Task: Look for space in Shumen, Bulgaria from 2nd September, 2023 to 6th September, 2023 for 2 adults in price range Rs.15000 to Rs.20000. Place can be entire place with 1  bedroom having 1 bed and 1 bathroom. Property type can be house, flat, guest house, hotel. Booking option can be shelf check-in. Required host language is English.
Action: Mouse moved to (473, 90)
Screenshot: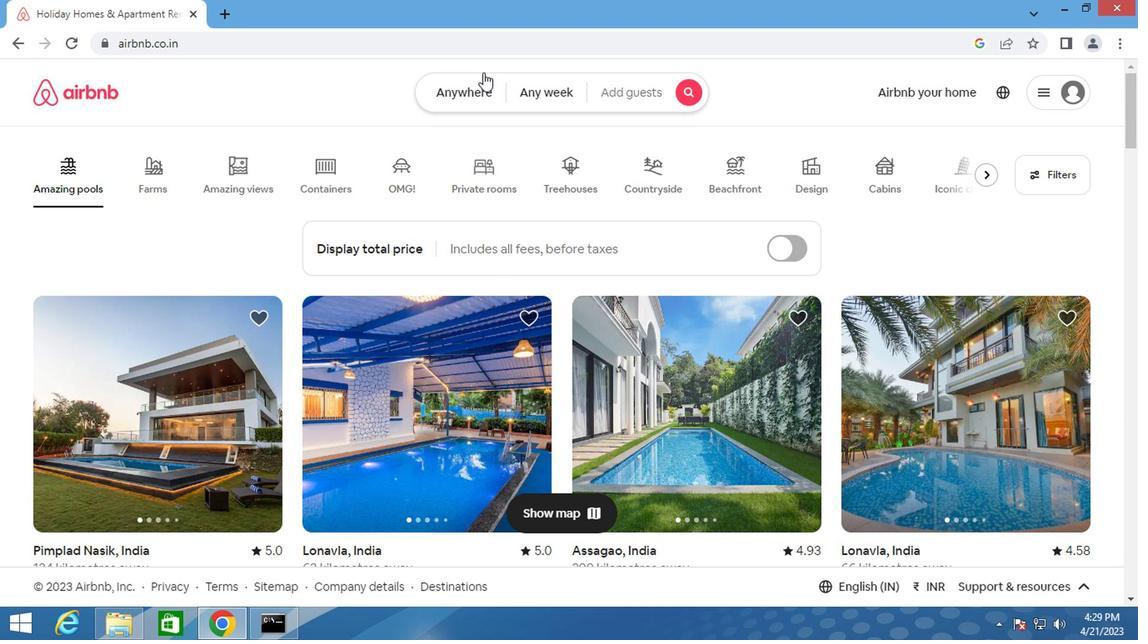 
Action: Mouse pressed left at (473, 90)
Screenshot: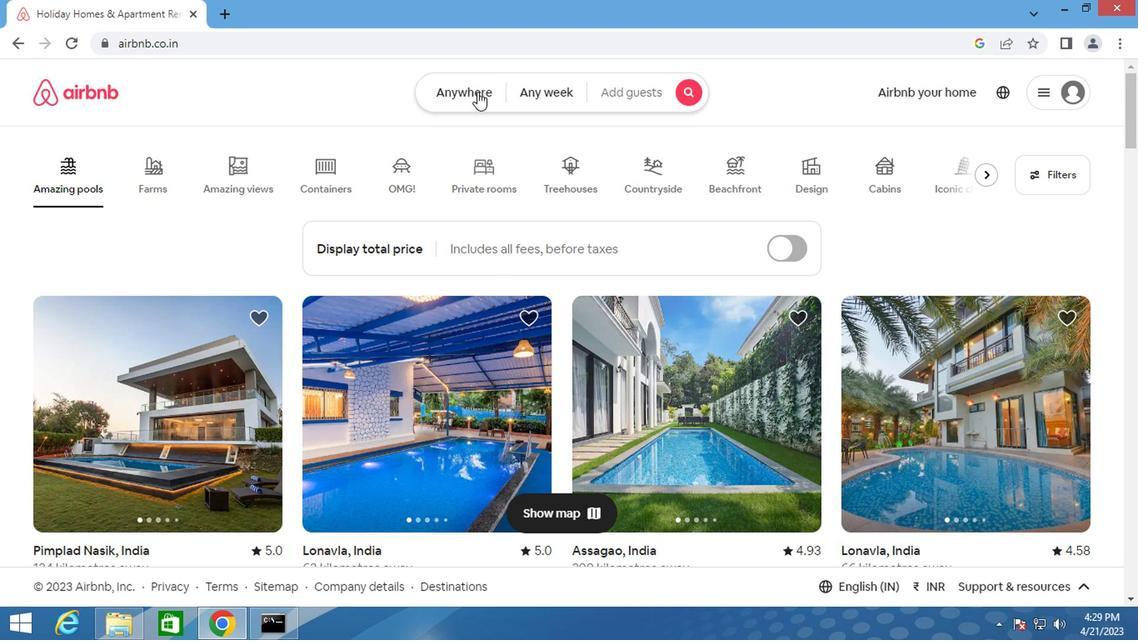
Action: Mouse moved to (408, 160)
Screenshot: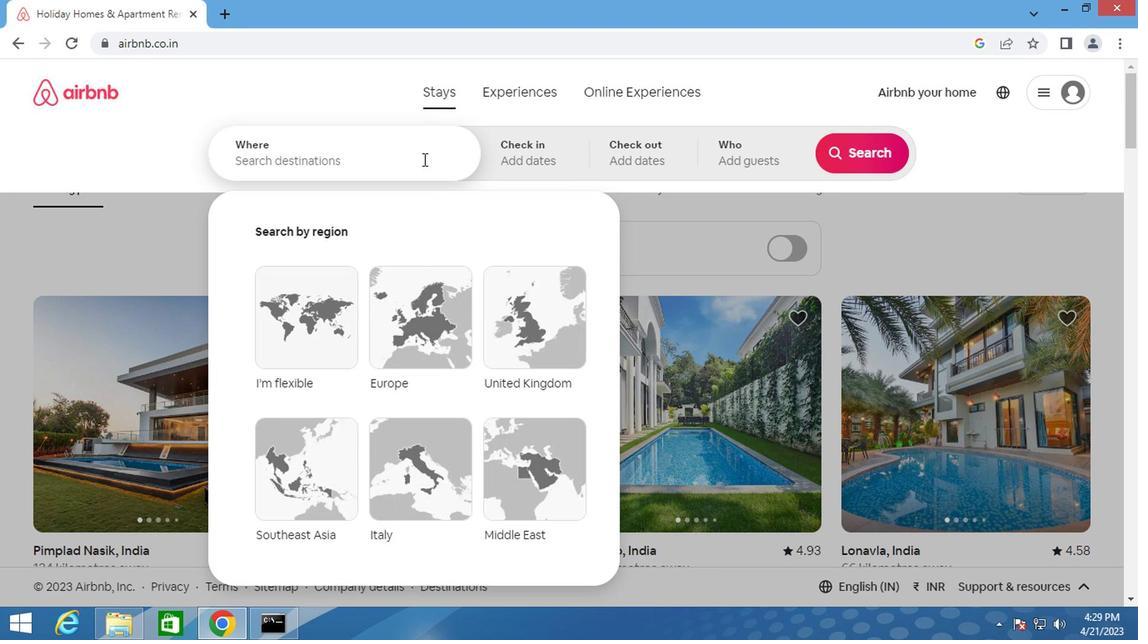 
Action: Mouse pressed left at (408, 160)
Screenshot: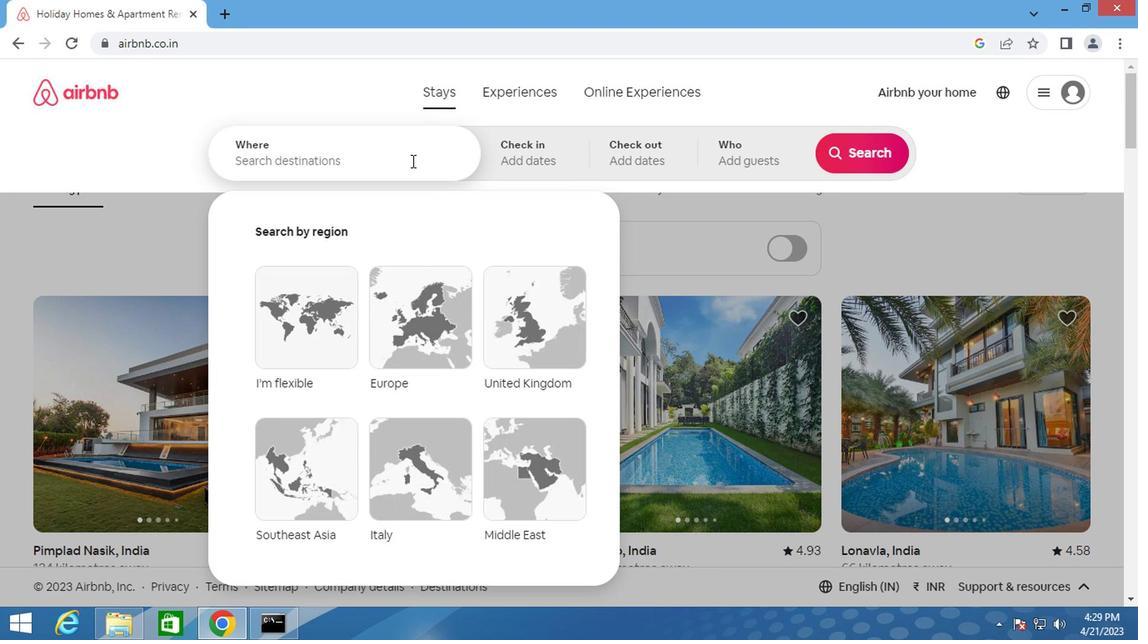 
Action: Key pressed <Key.shift>SHUMEN
Screenshot: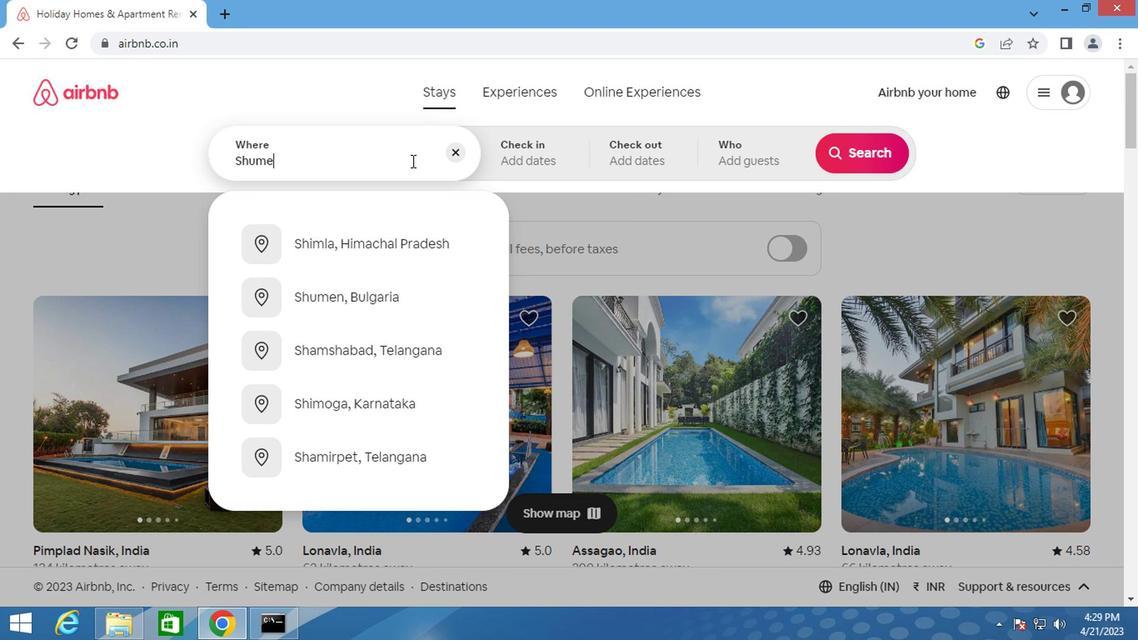 
Action: Mouse moved to (314, 231)
Screenshot: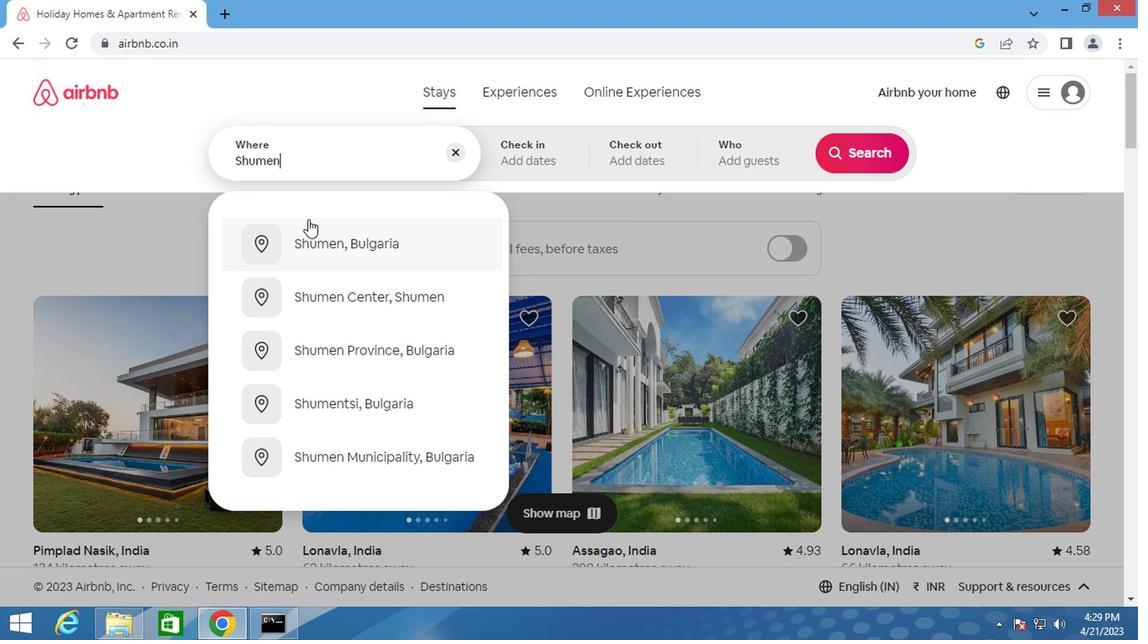 
Action: Mouse pressed left at (314, 231)
Screenshot: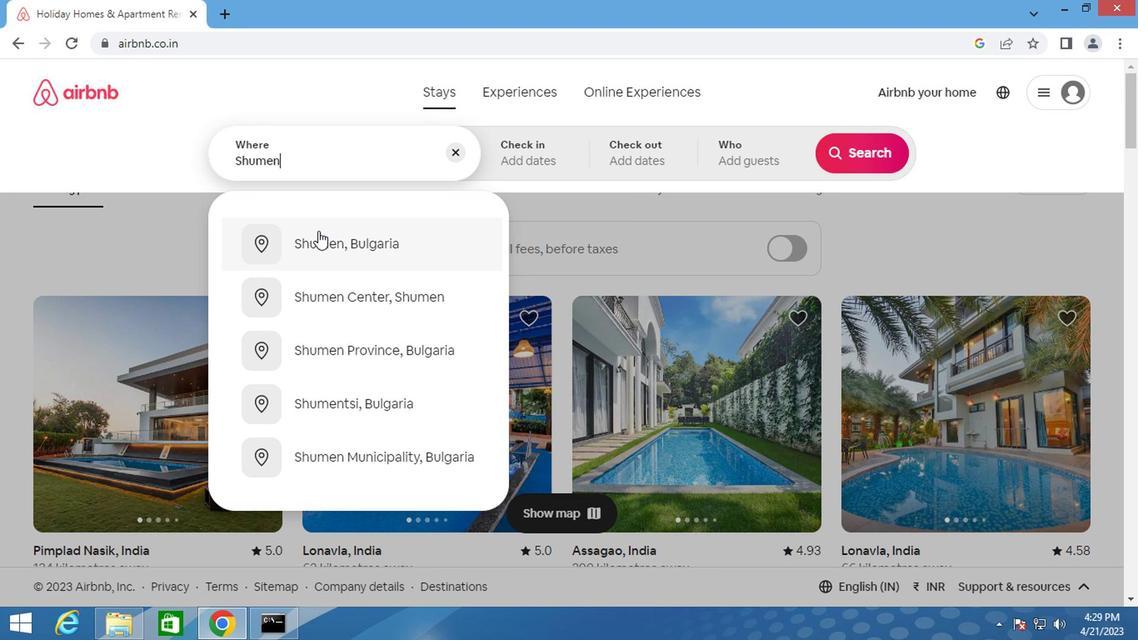 
Action: Mouse moved to (849, 285)
Screenshot: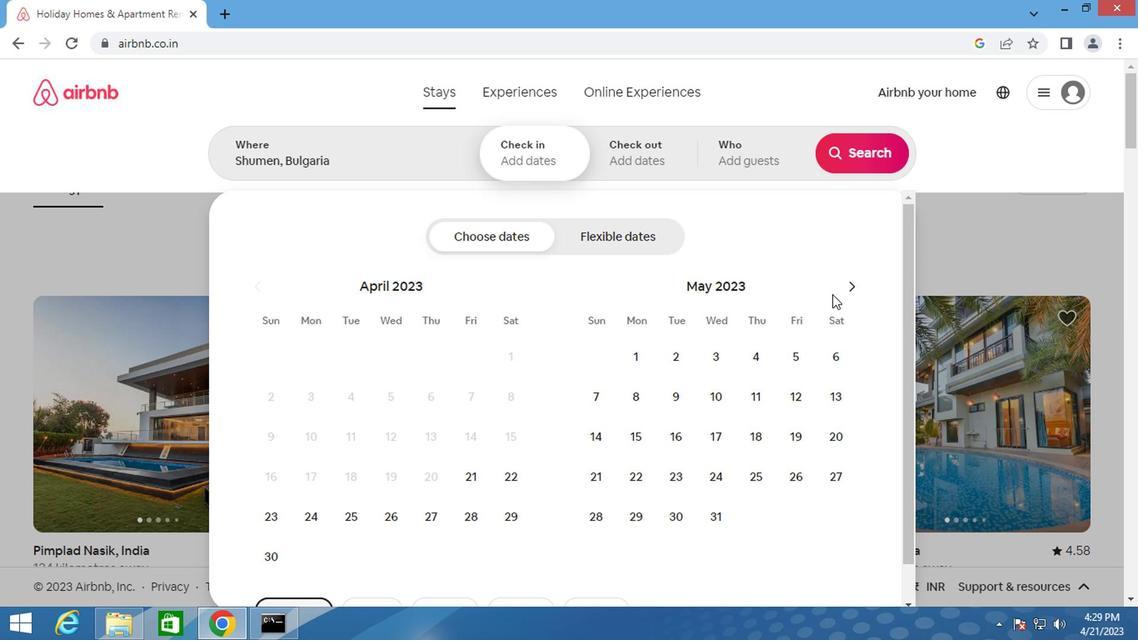
Action: Mouse pressed left at (849, 285)
Screenshot: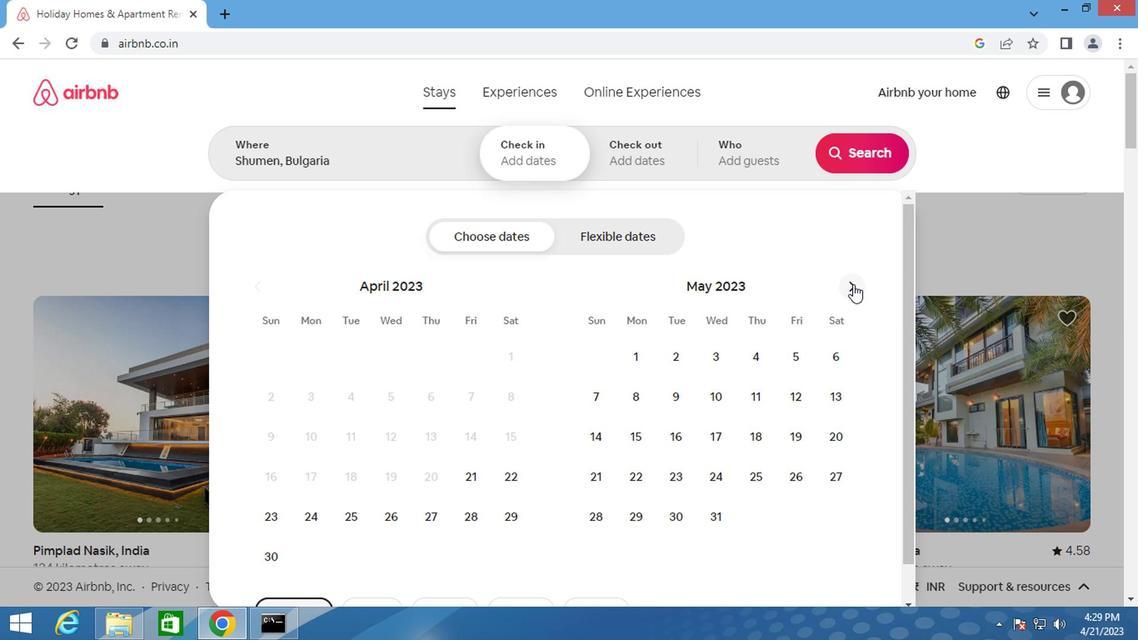 
Action: Mouse pressed left at (849, 285)
Screenshot: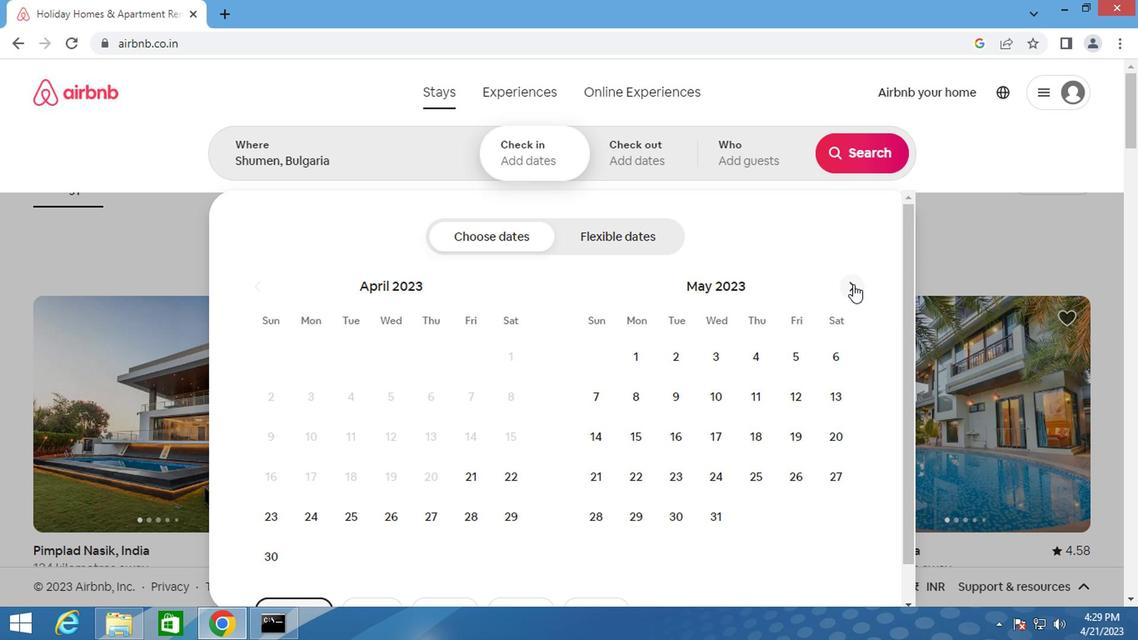 
Action: Mouse moved to (849, 283)
Screenshot: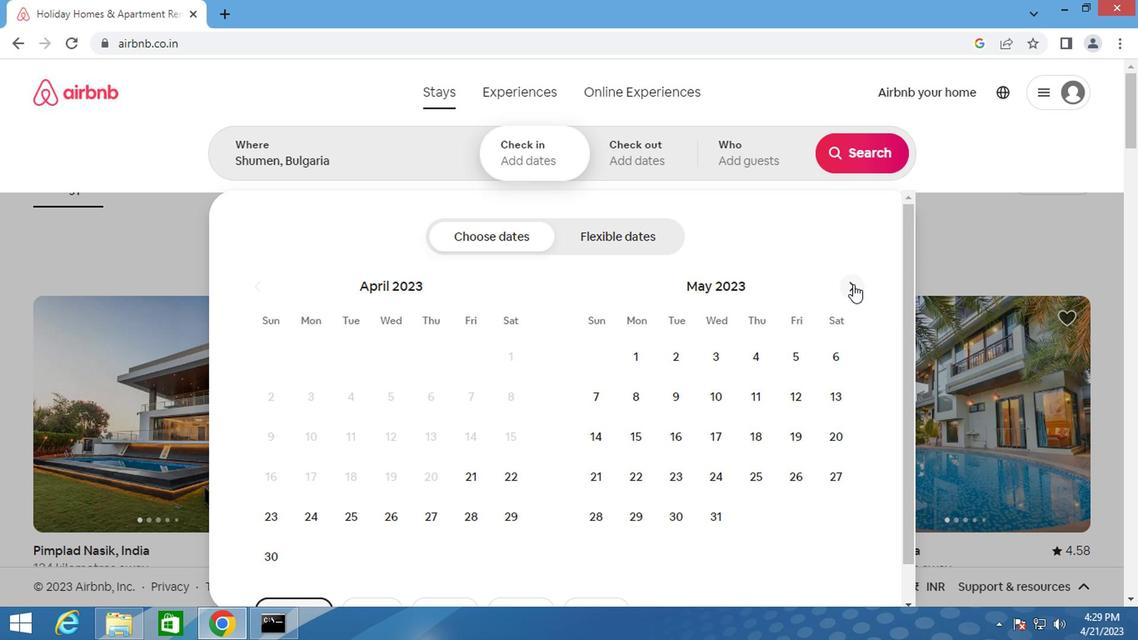 
Action: Mouse pressed left at (849, 283)
Screenshot: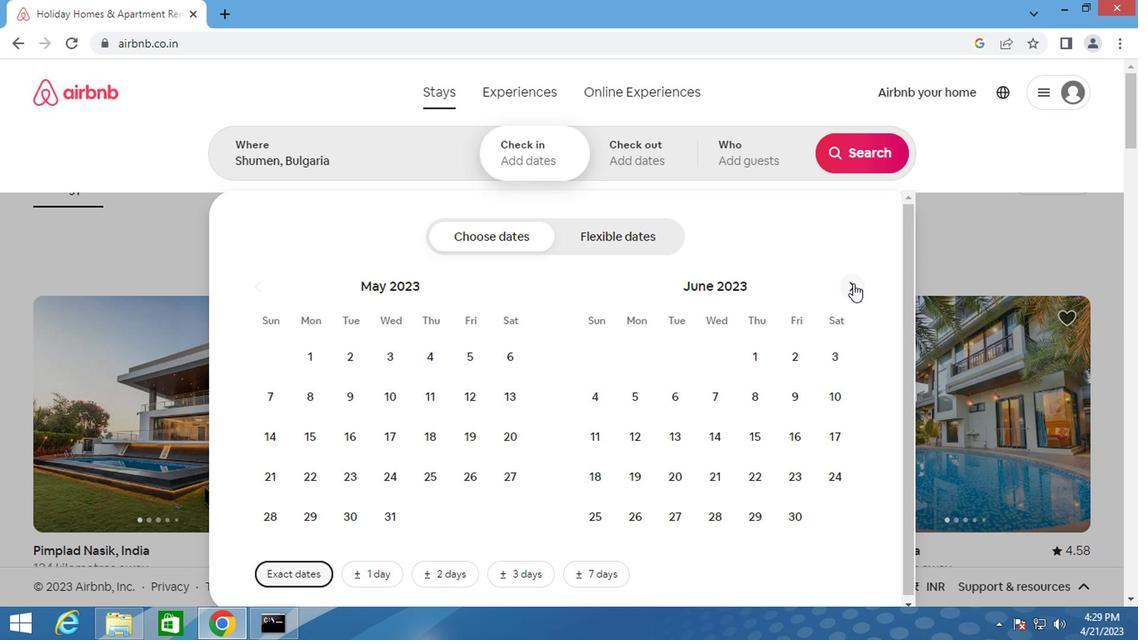 
Action: Mouse moved to (851, 283)
Screenshot: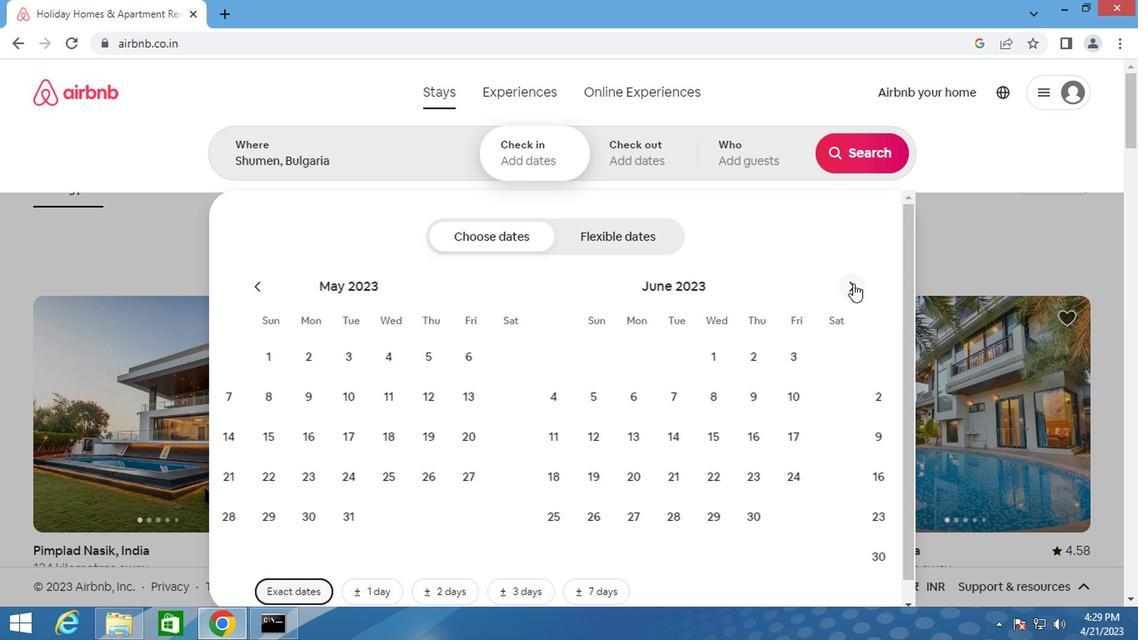 
Action: Mouse pressed left at (851, 283)
Screenshot: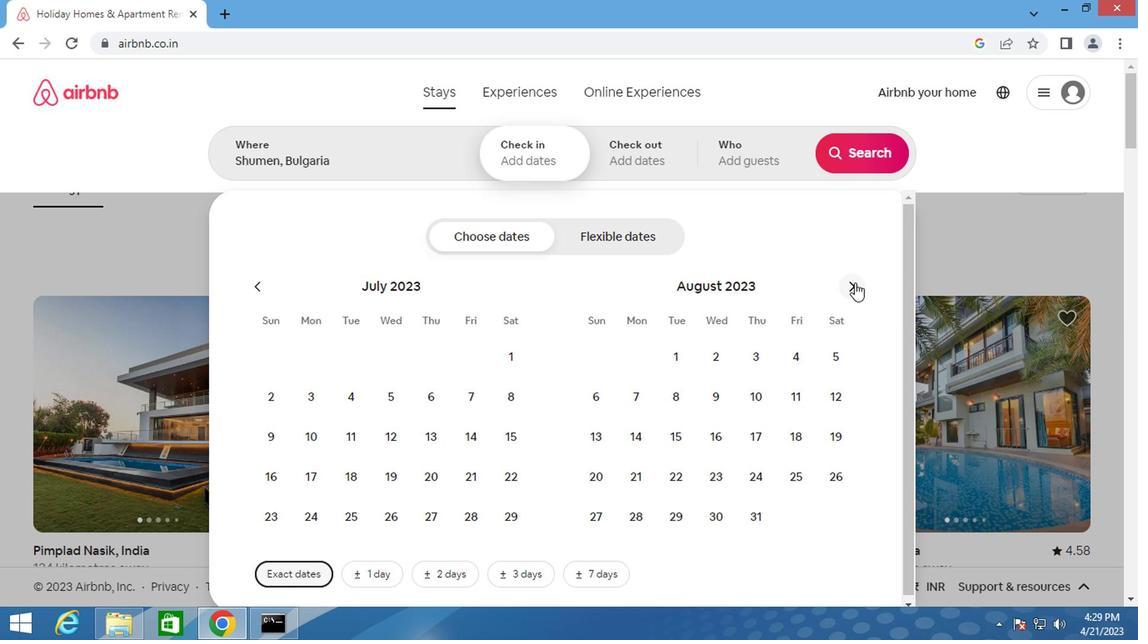 
Action: Mouse moved to (828, 360)
Screenshot: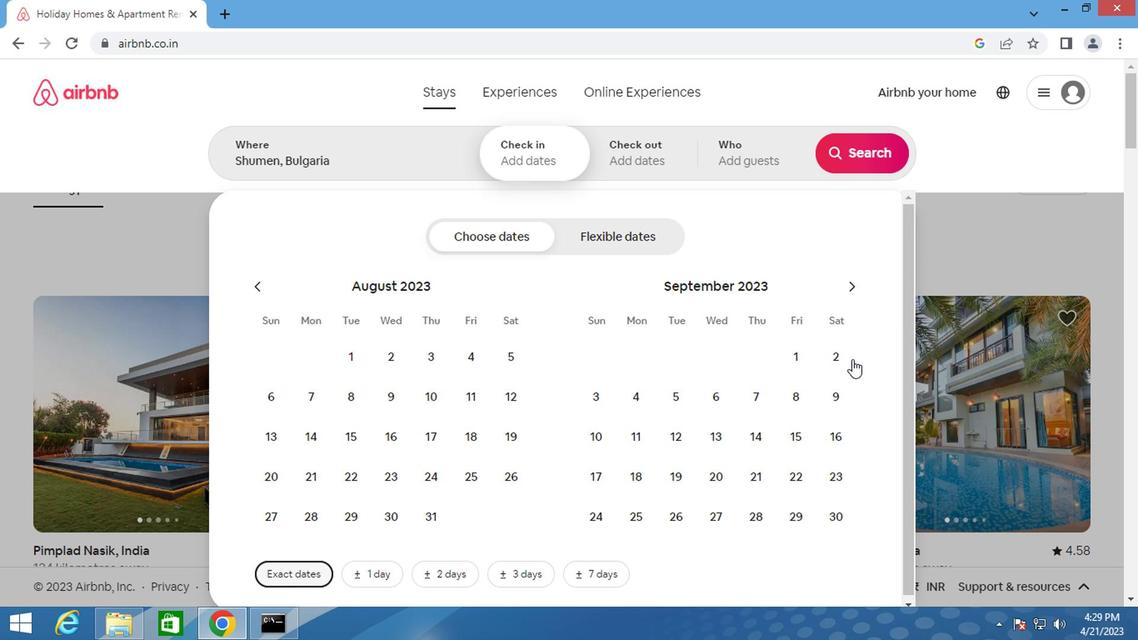 
Action: Mouse pressed left at (828, 360)
Screenshot: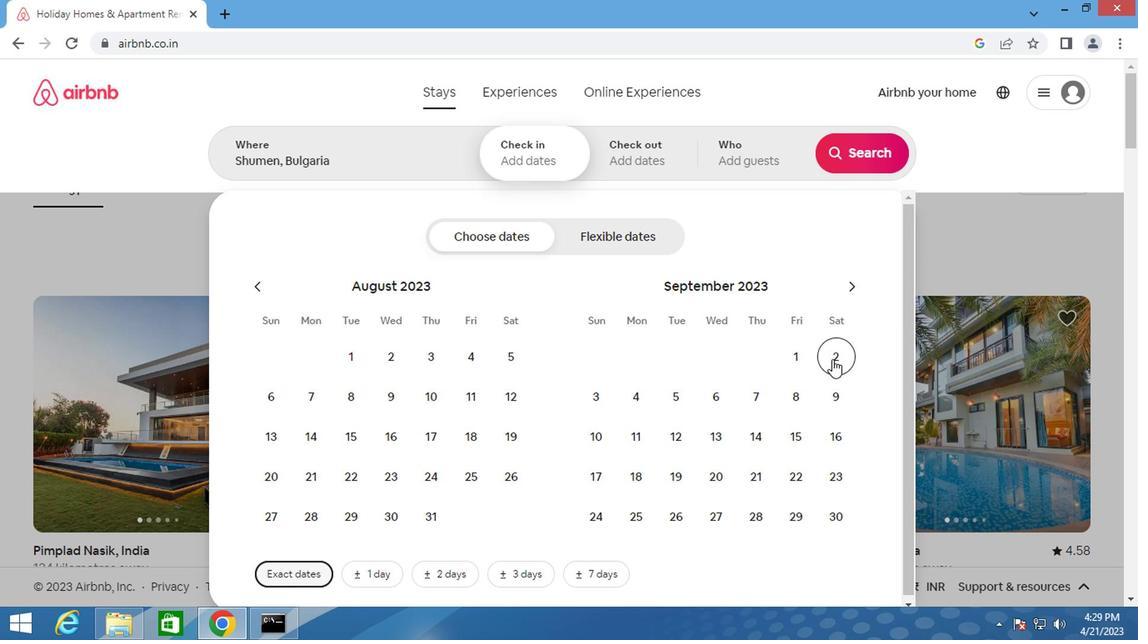 
Action: Mouse moved to (726, 399)
Screenshot: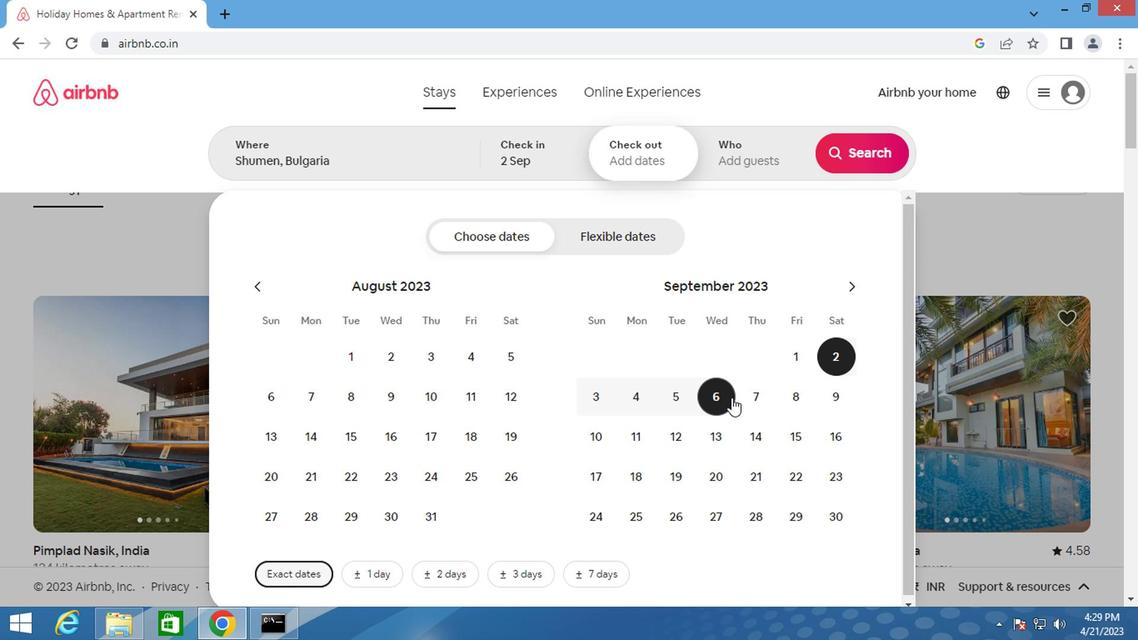 
Action: Mouse pressed left at (726, 399)
Screenshot: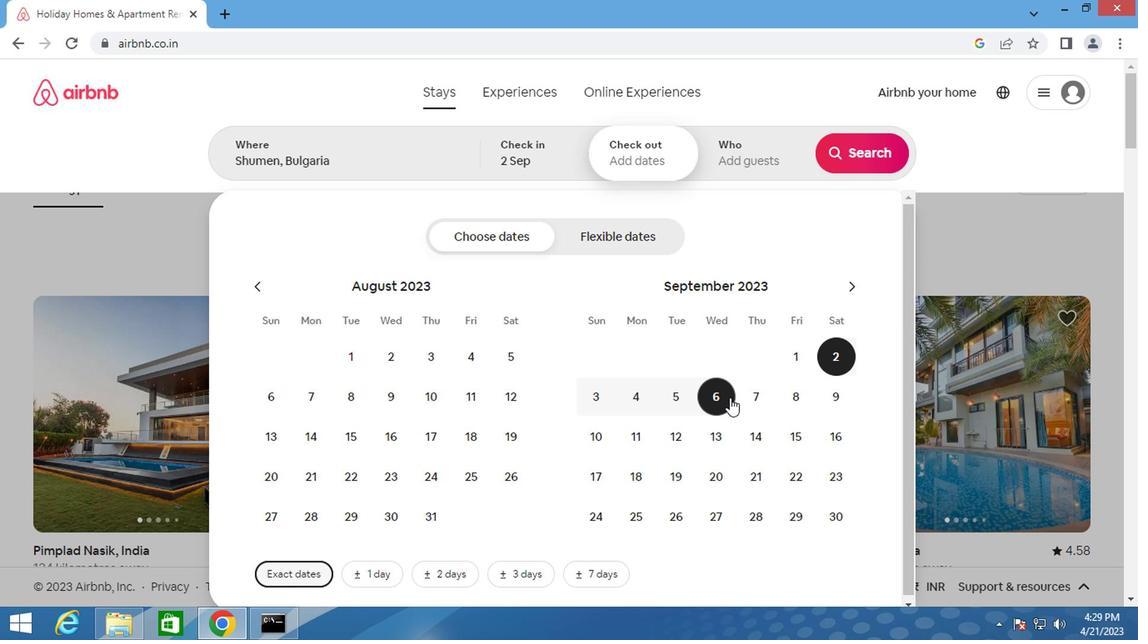 
Action: Mouse moved to (752, 151)
Screenshot: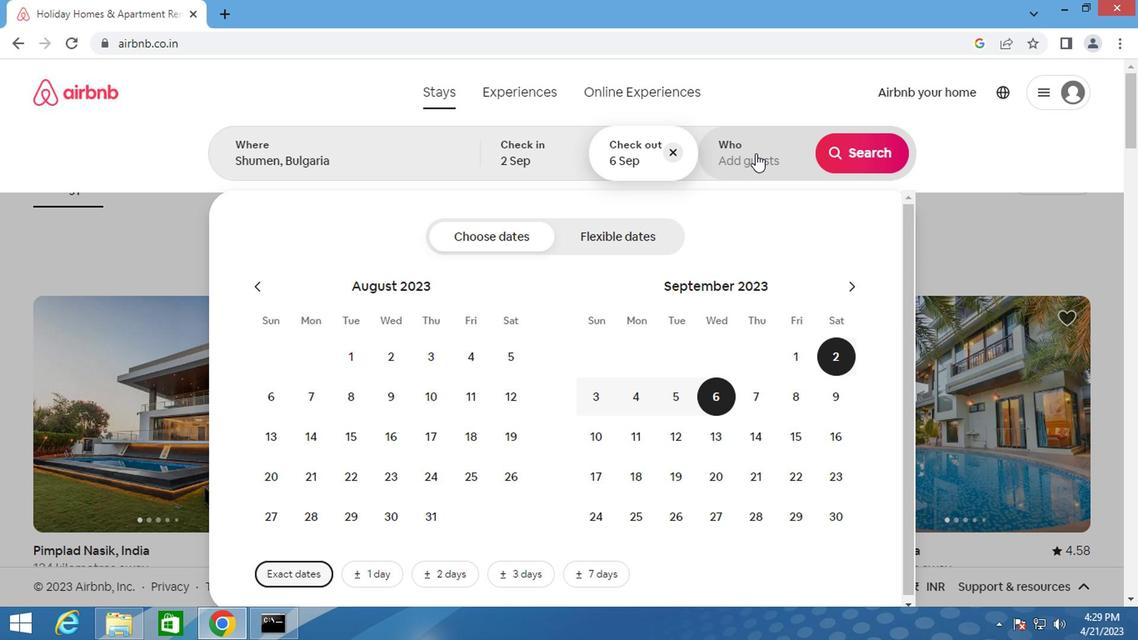 
Action: Mouse pressed left at (752, 151)
Screenshot: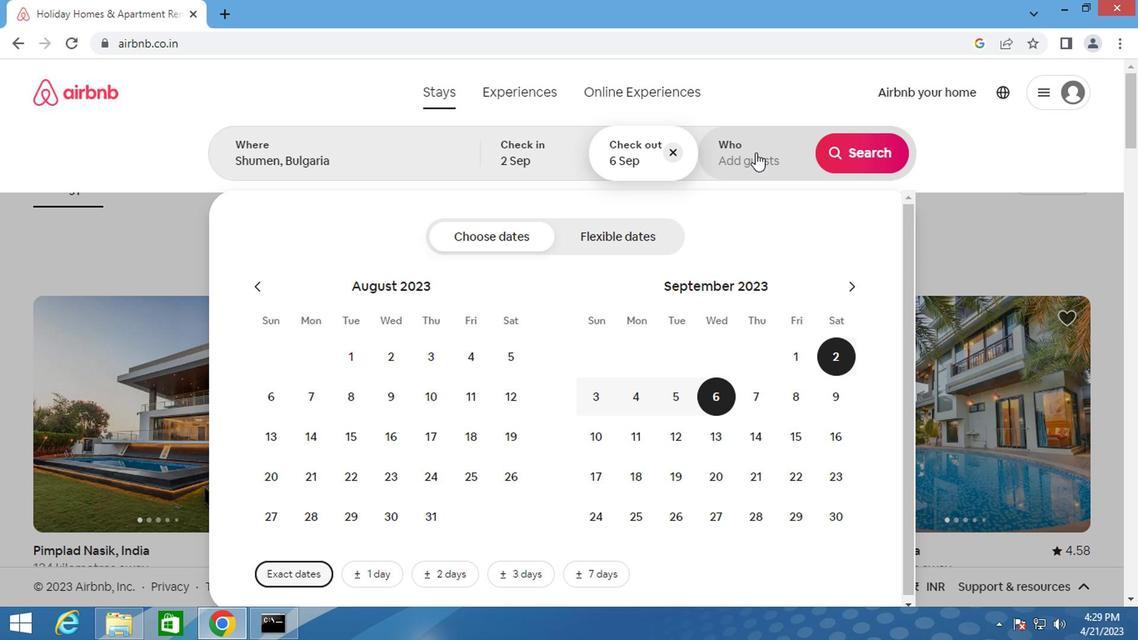 
Action: Mouse moved to (870, 241)
Screenshot: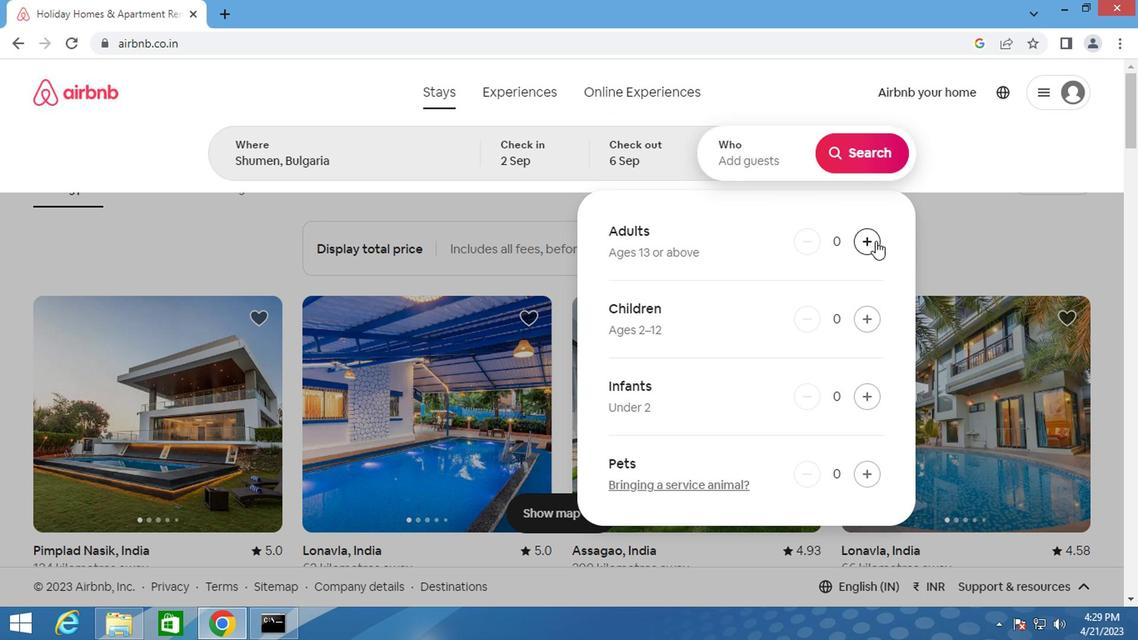
Action: Mouse pressed left at (870, 241)
Screenshot: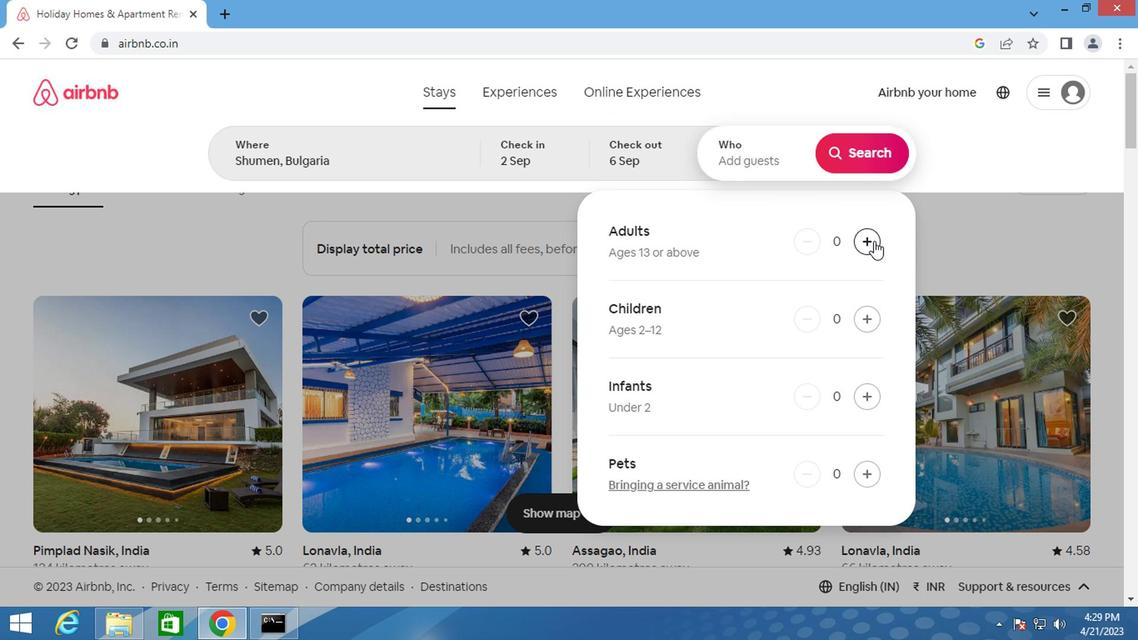 
Action: Mouse pressed left at (870, 241)
Screenshot: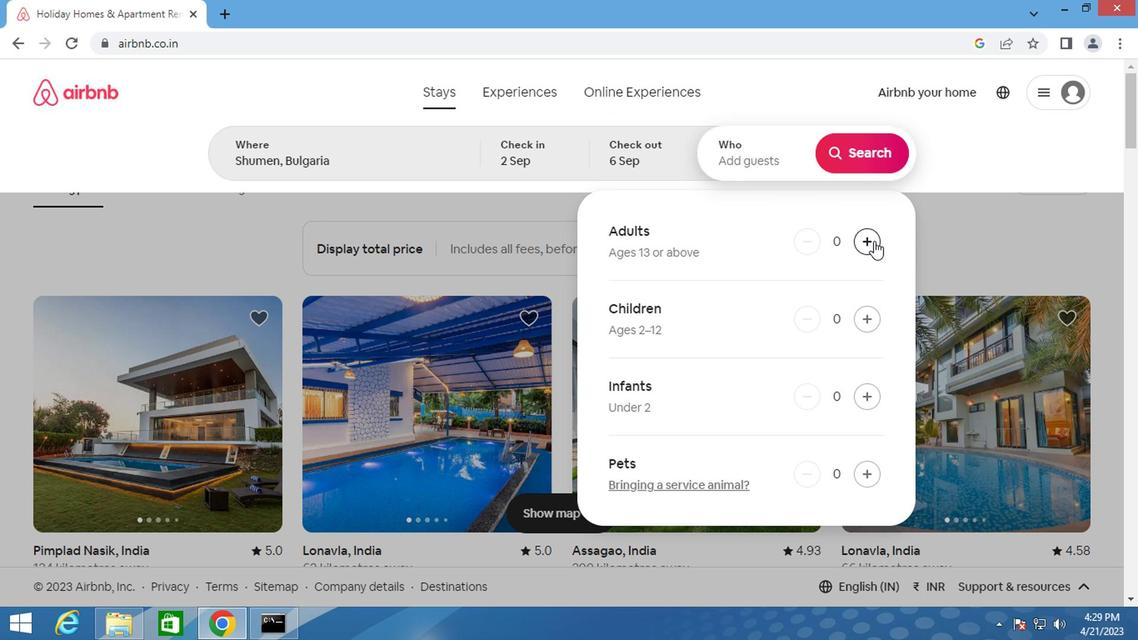 
Action: Mouse moved to (876, 147)
Screenshot: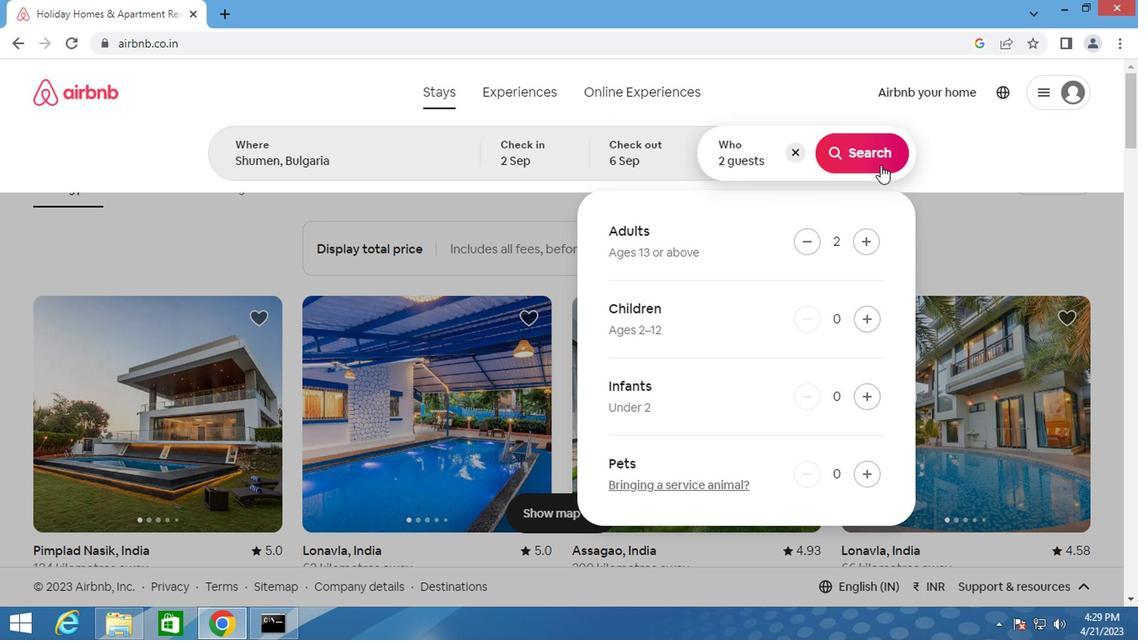 
Action: Mouse pressed left at (876, 147)
Screenshot: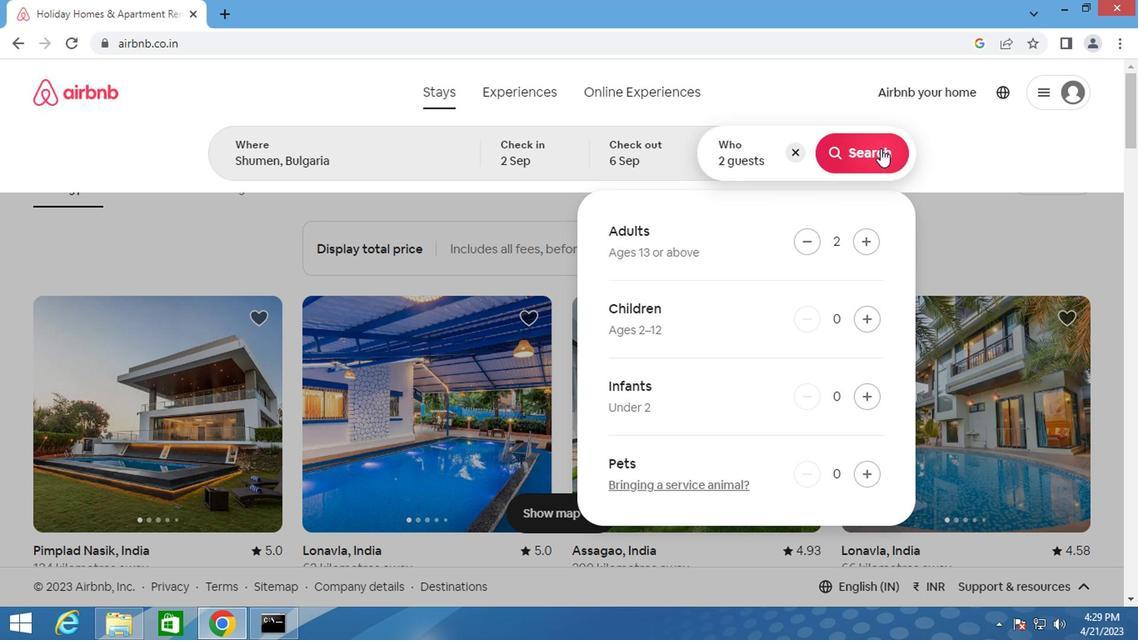 
Action: Mouse moved to (1062, 158)
Screenshot: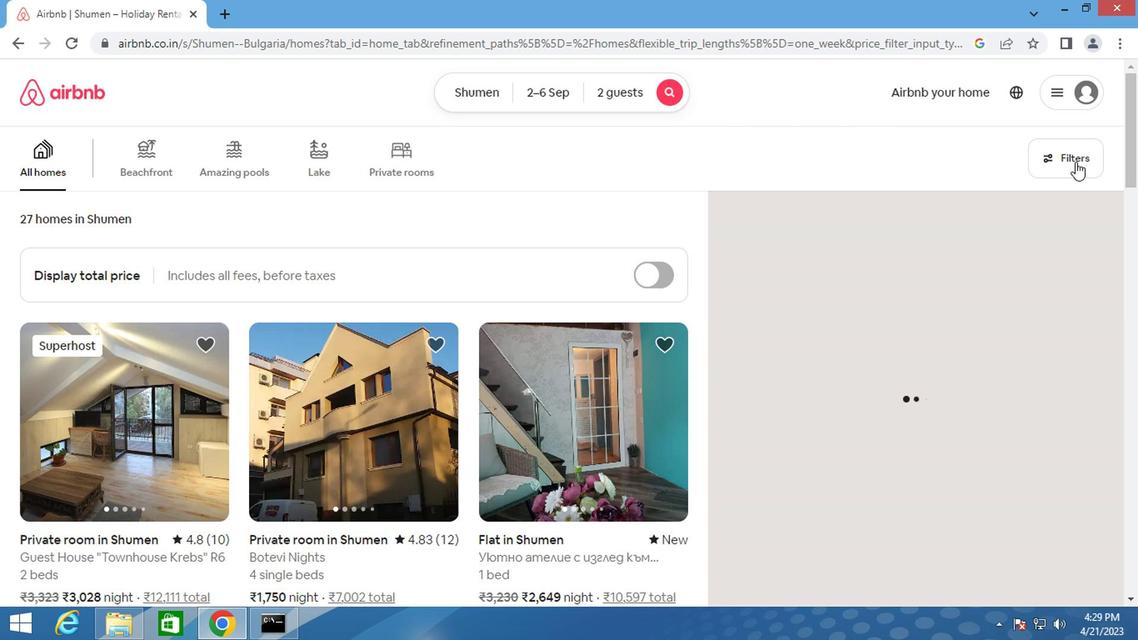 
Action: Mouse pressed left at (1062, 158)
Screenshot: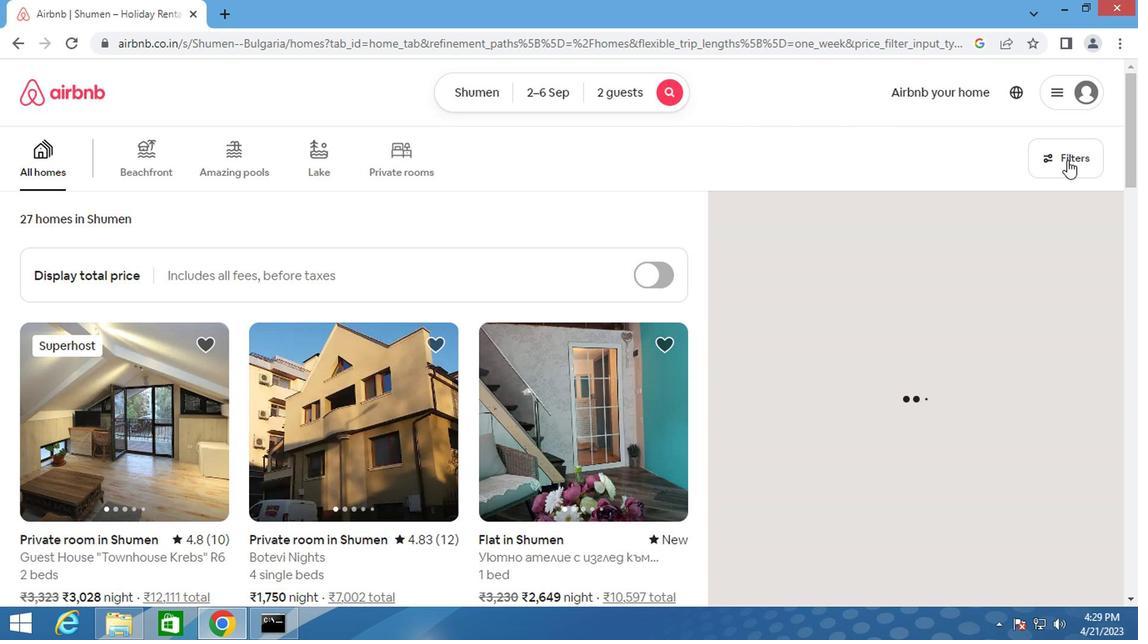 
Action: Mouse moved to (334, 369)
Screenshot: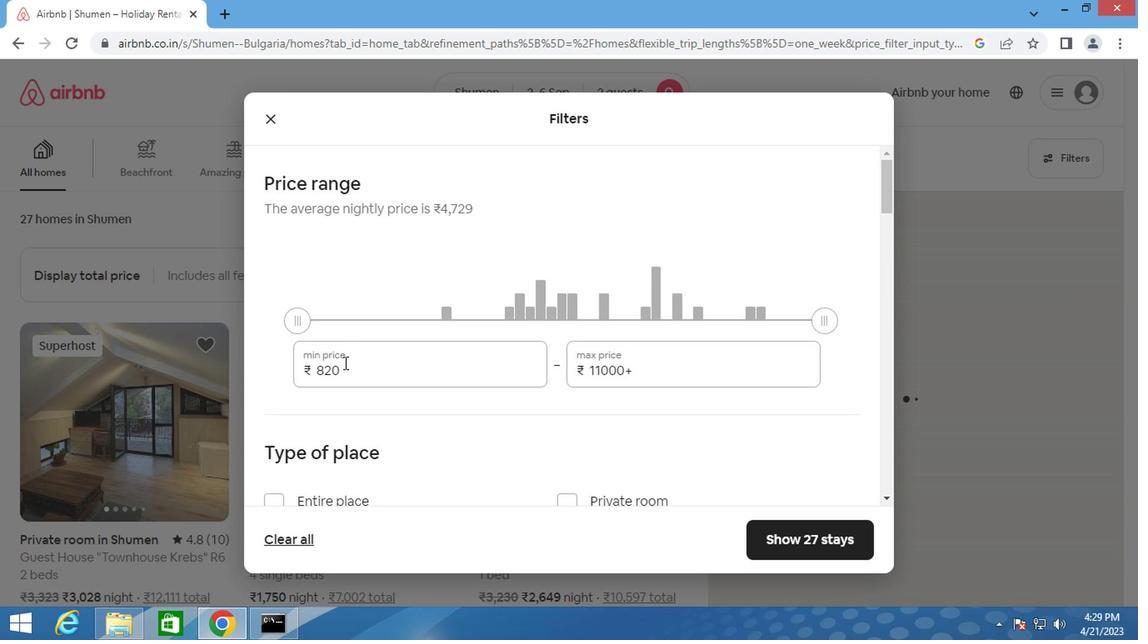 
Action: Mouse pressed left at (334, 369)
Screenshot: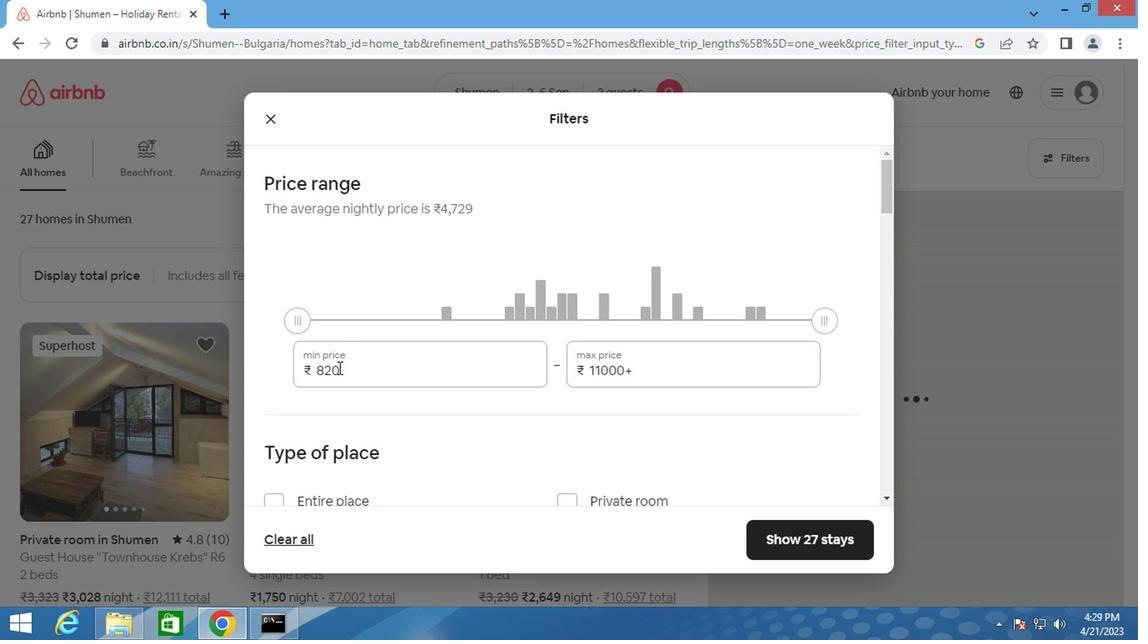 
Action: Mouse pressed left at (334, 369)
Screenshot: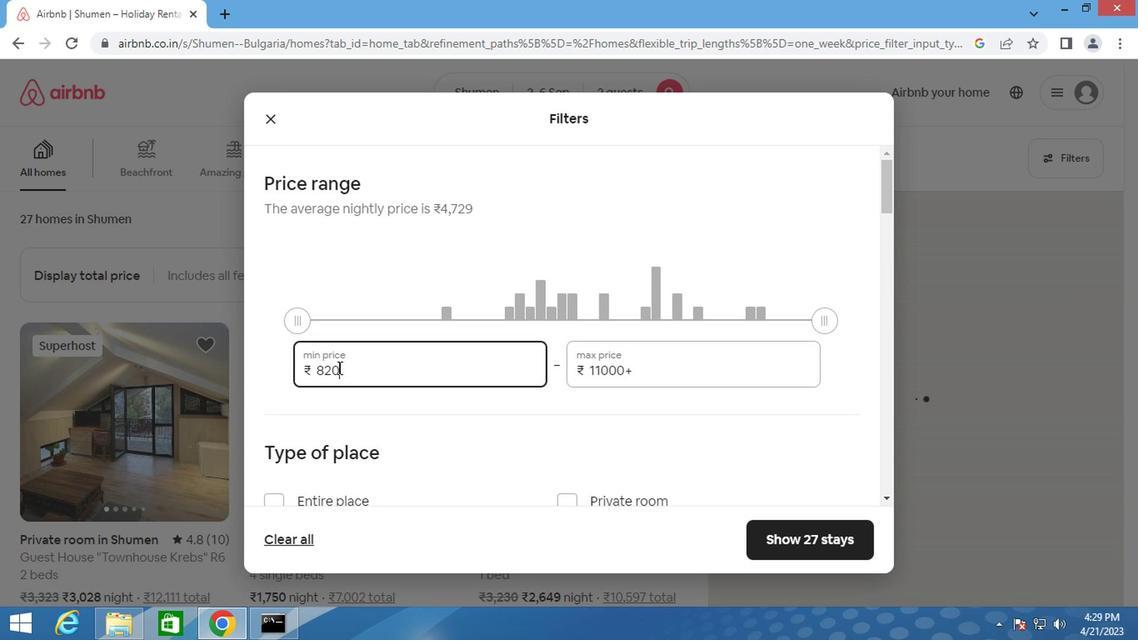 
Action: Mouse moved to (336, 368)
Screenshot: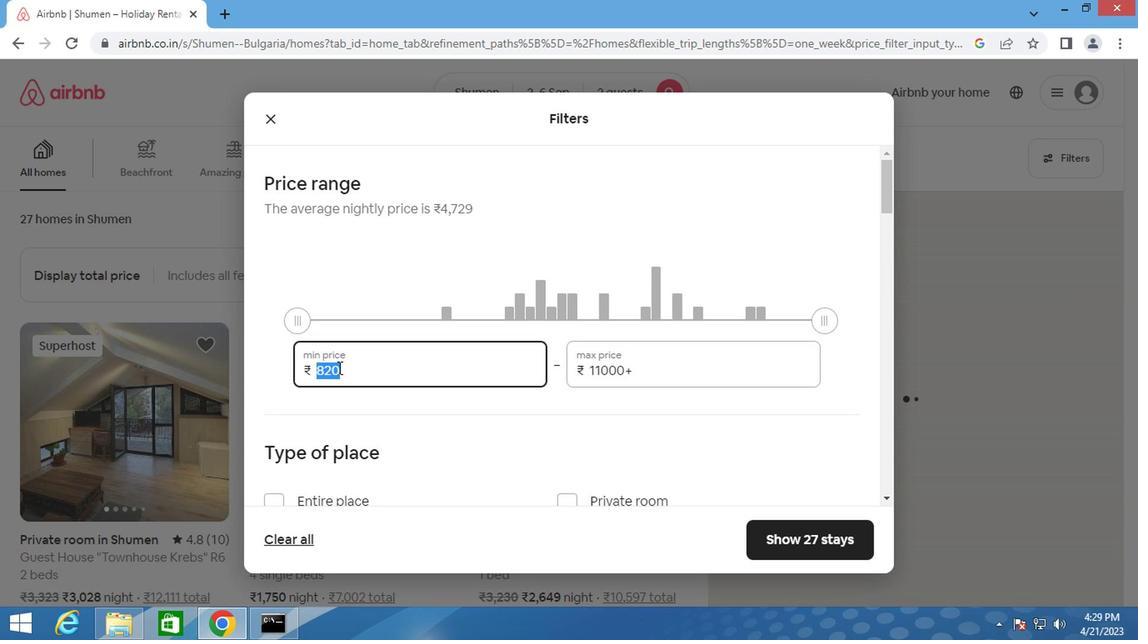 
Action: Key pressed <Key.backspace>15000
Screenshot: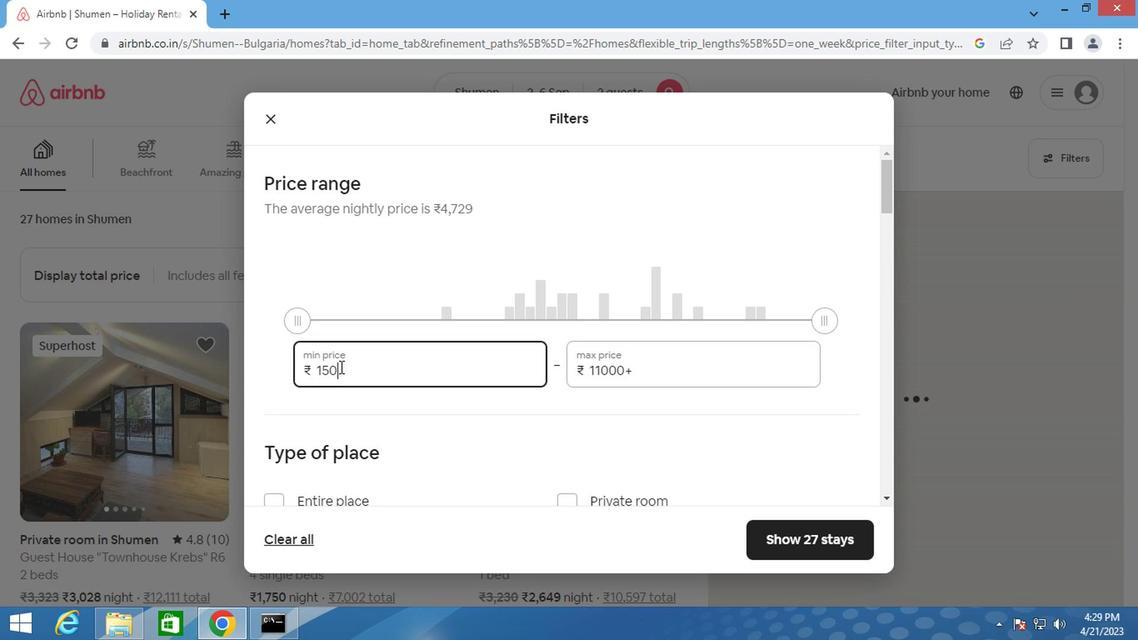 
Action: Mouse moved to (598, 369)
Screenshot: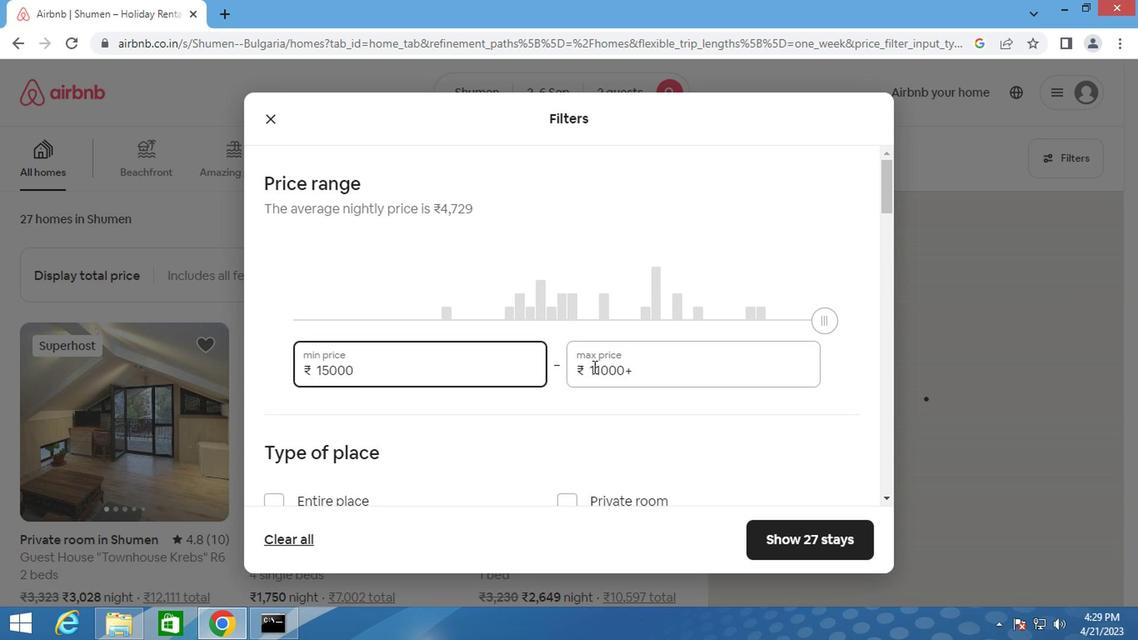 
Action: Mouse pressed left at (598, 369)
Screenshot: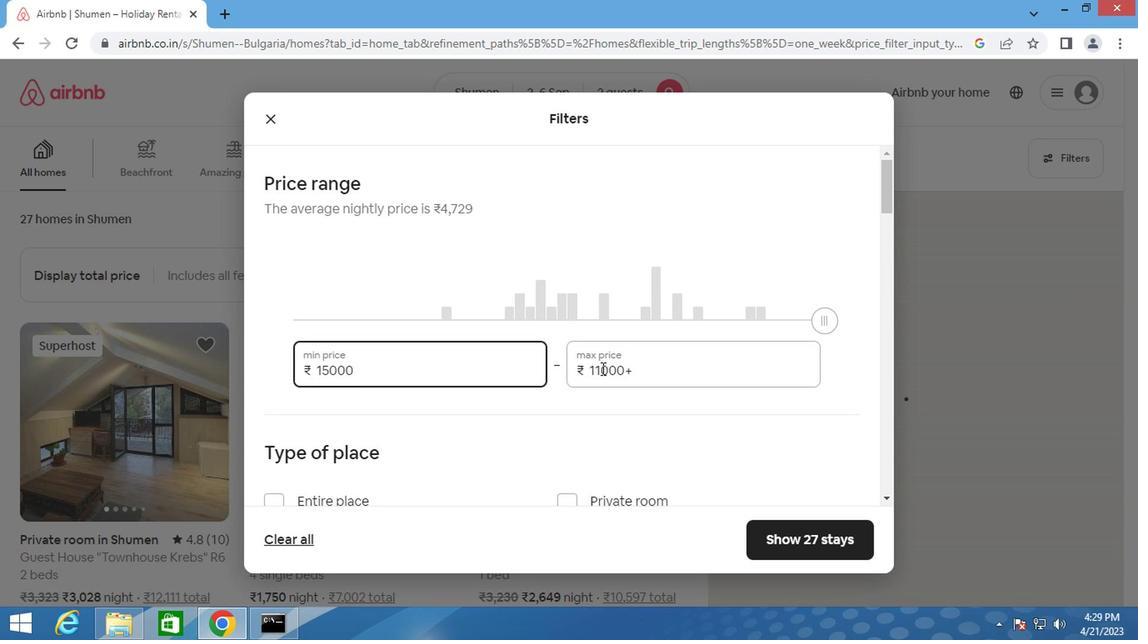 
Action: Mouse moved to (598, 369)
Screenshot: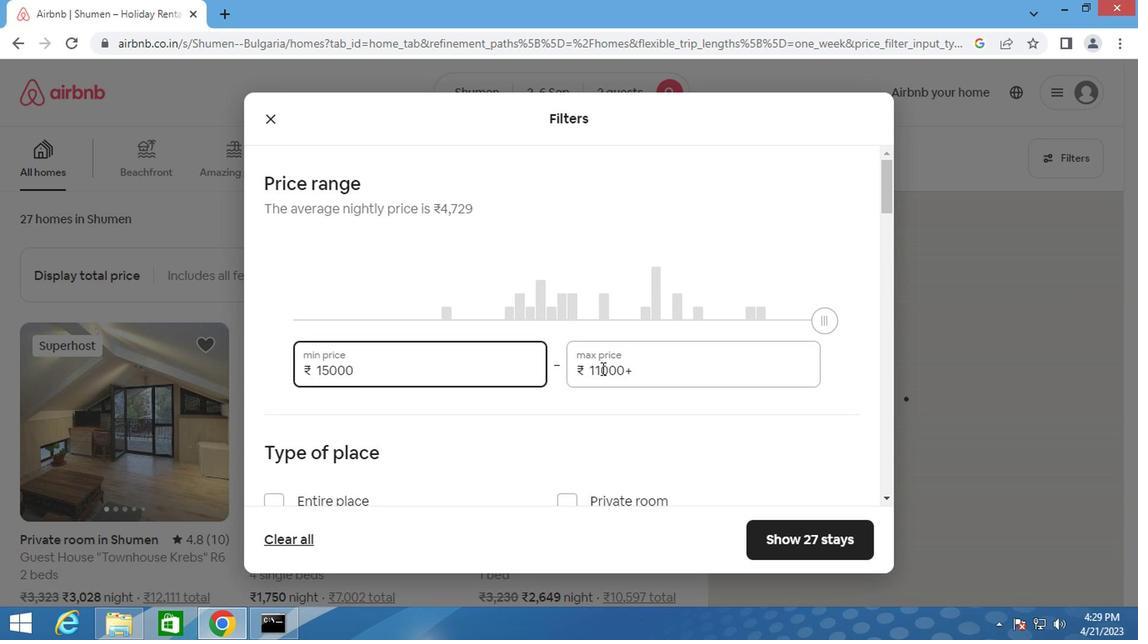 
Action: Mouse pressed left at (598, 369)
Screenshot: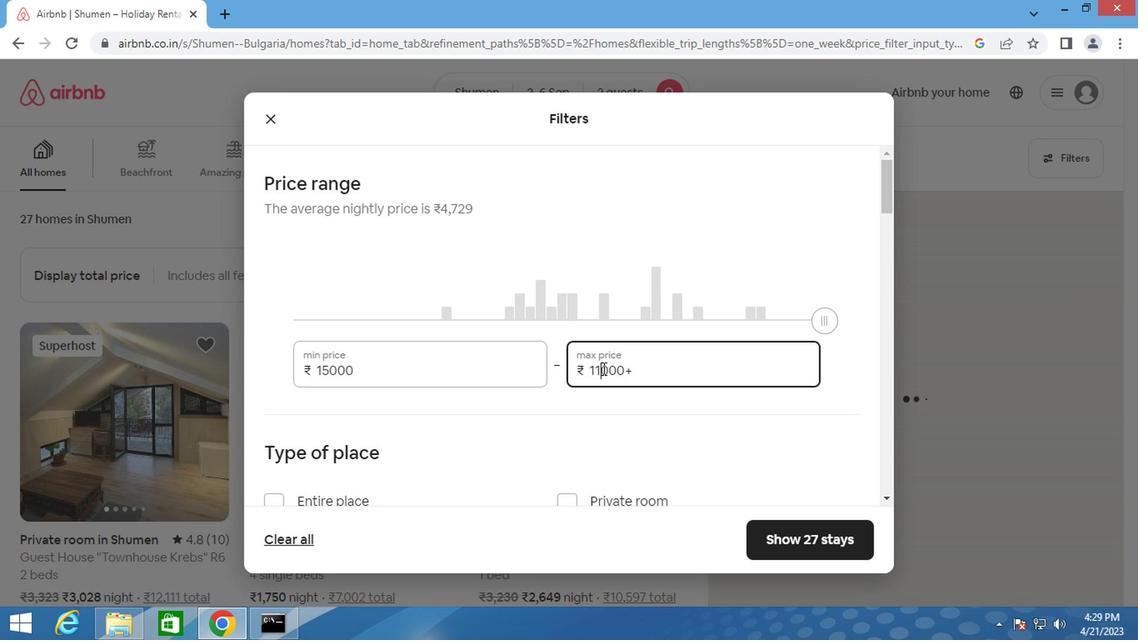 
Action: Mouse pressed left at (598, 369)
Screenshot: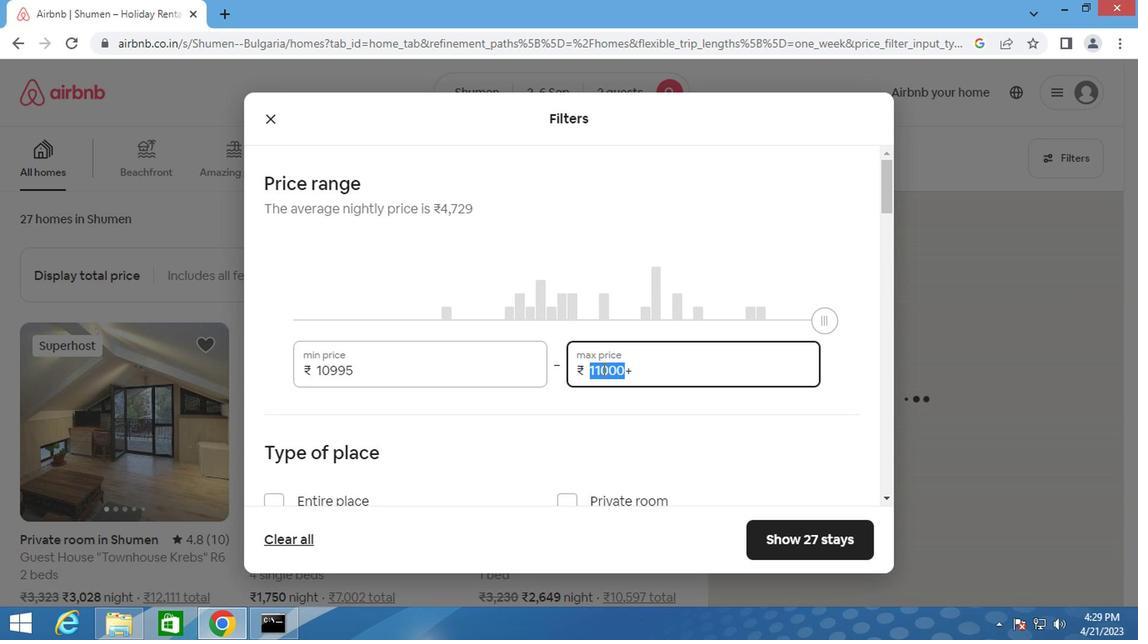 
Action: Mouse pressed left at (598, 369)
Screenshot: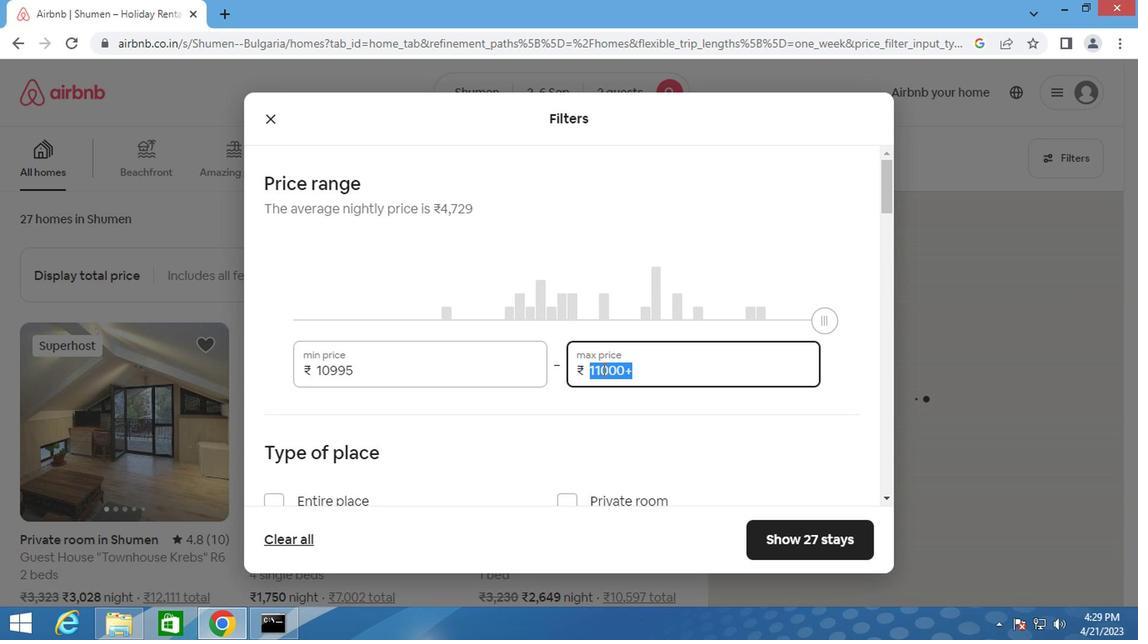 
Action: Key pressed <Key.backspace>20000
Screenshot: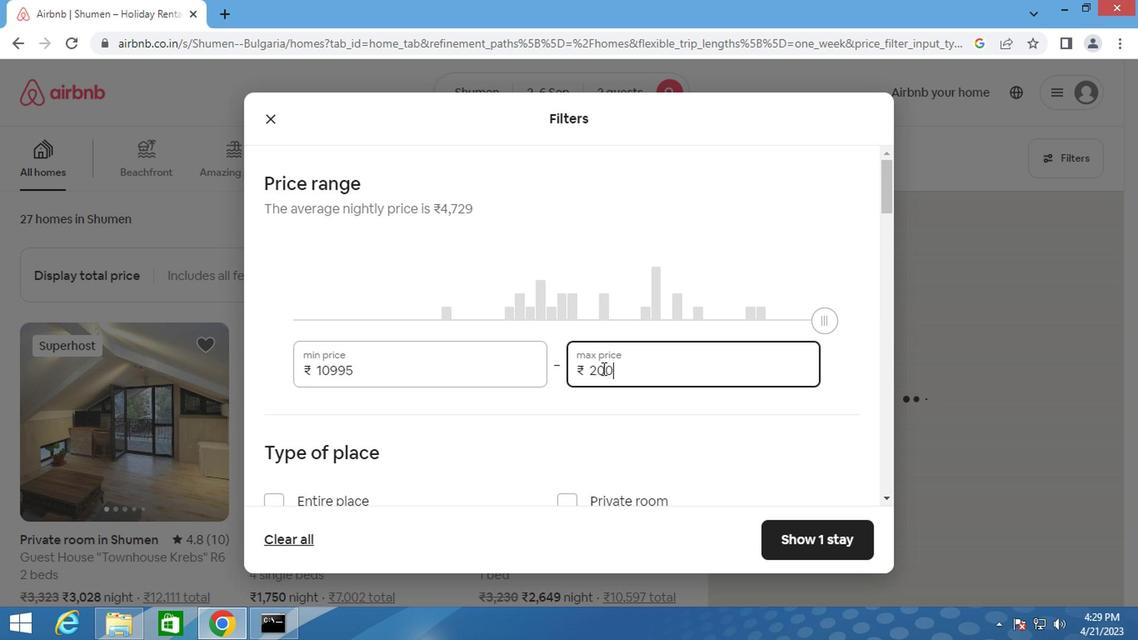 
Action: Mouse moved to (579, 456)
Screenshot: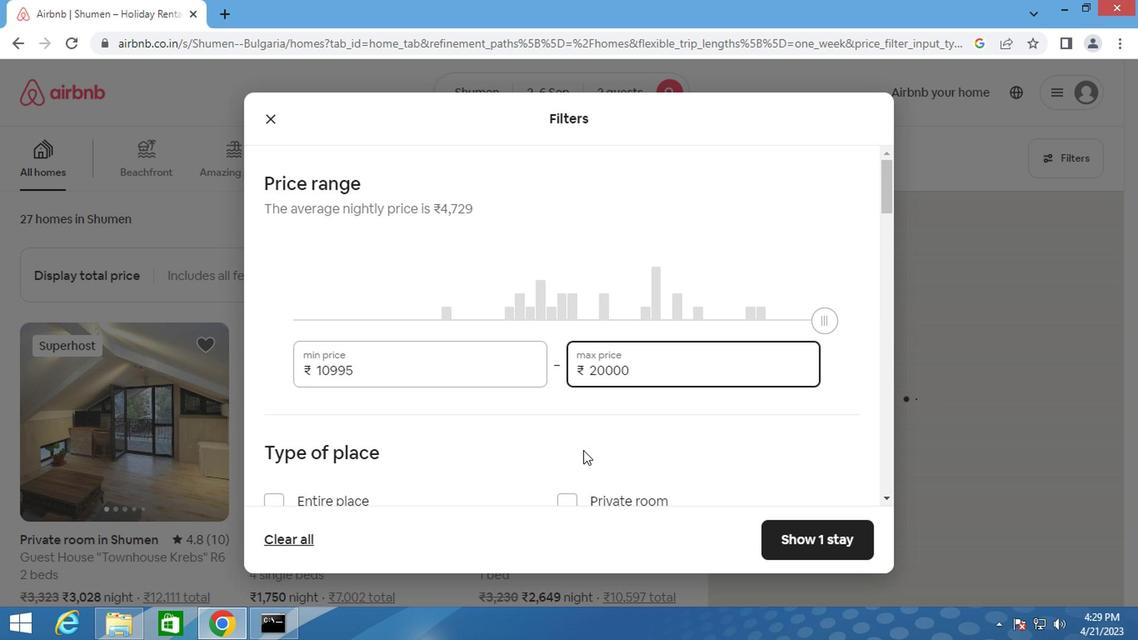 
Action: Mouse scrolled (579, 455) with delta (0, 0)
Screenshot: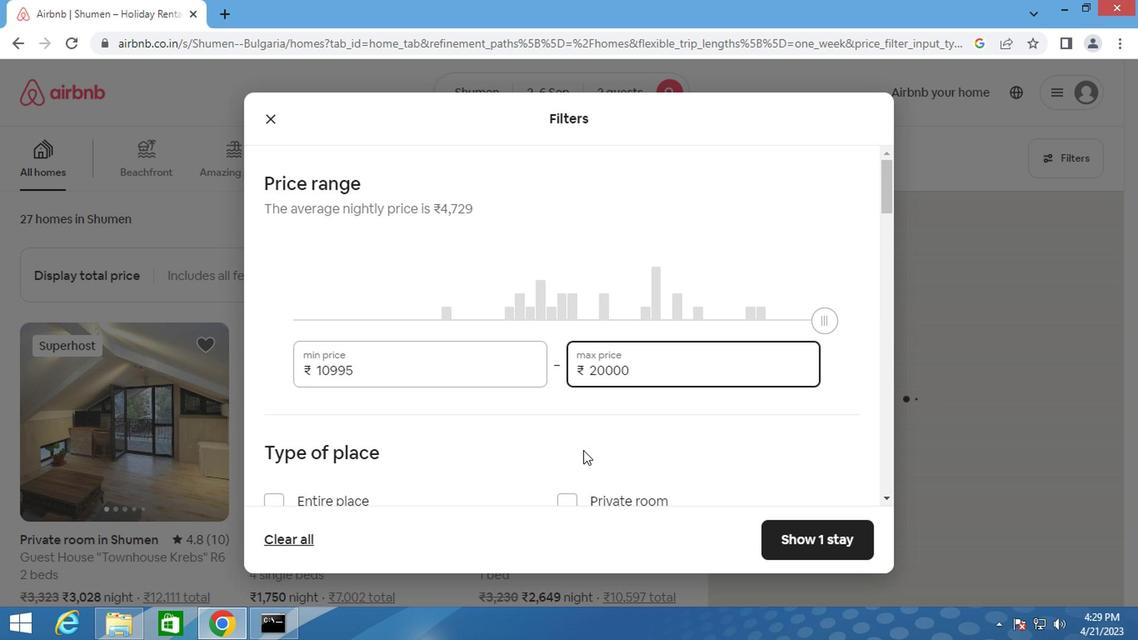 
Action: Mouse moved to (578, 458)
Screenshot: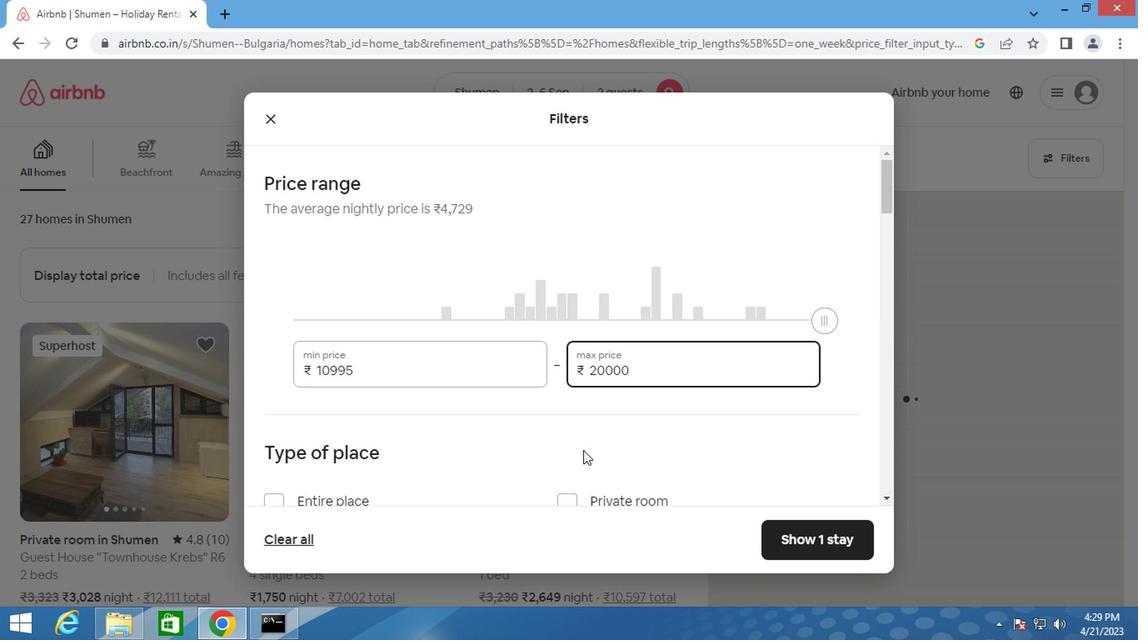 
Action: Mouse scrolled (578, 457) with delta (0, 0)
Screenshot: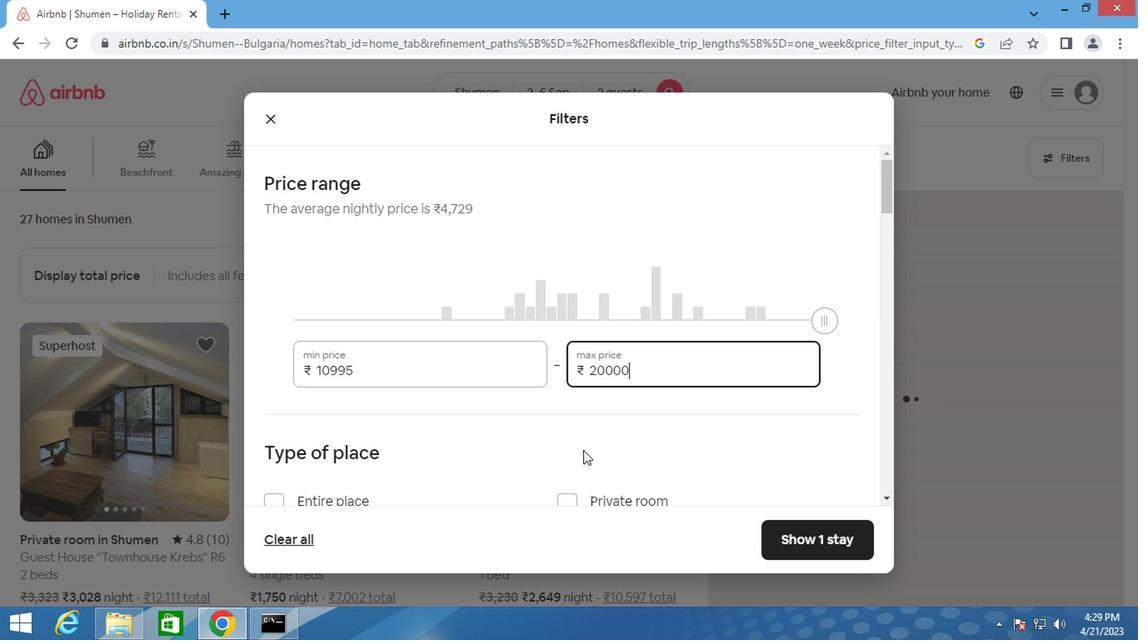 
Action: Mouse moved to (263, 333)
Screenshot: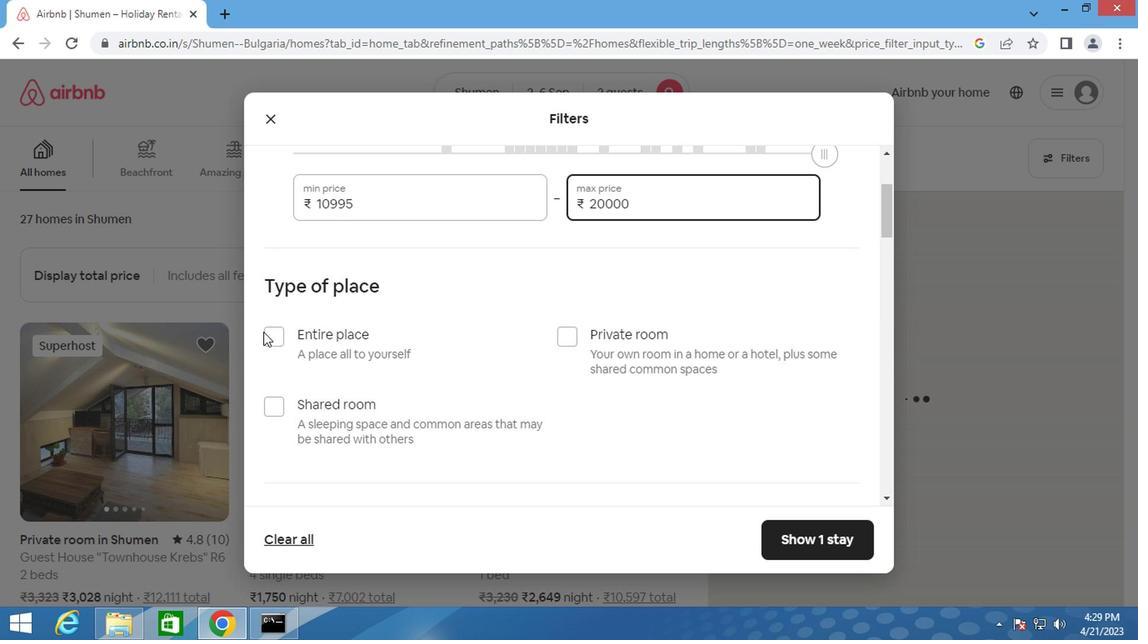 
Action: Mouse pressed left at (263, 333)
Screenshot: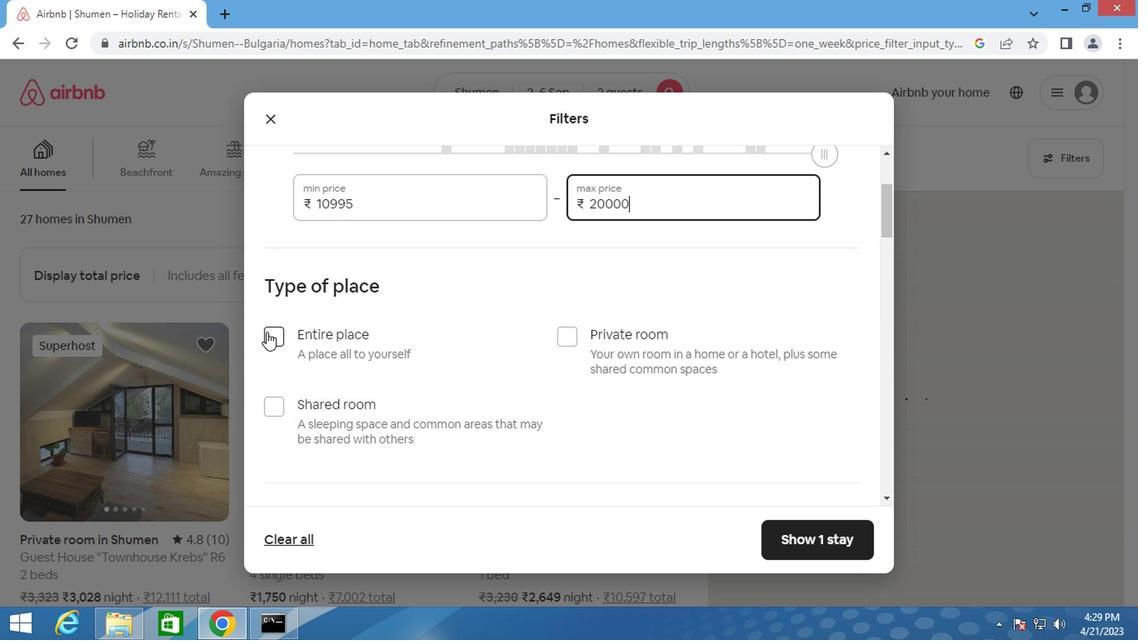 
Action: Mouse moved to (316, 350)
Screenshot: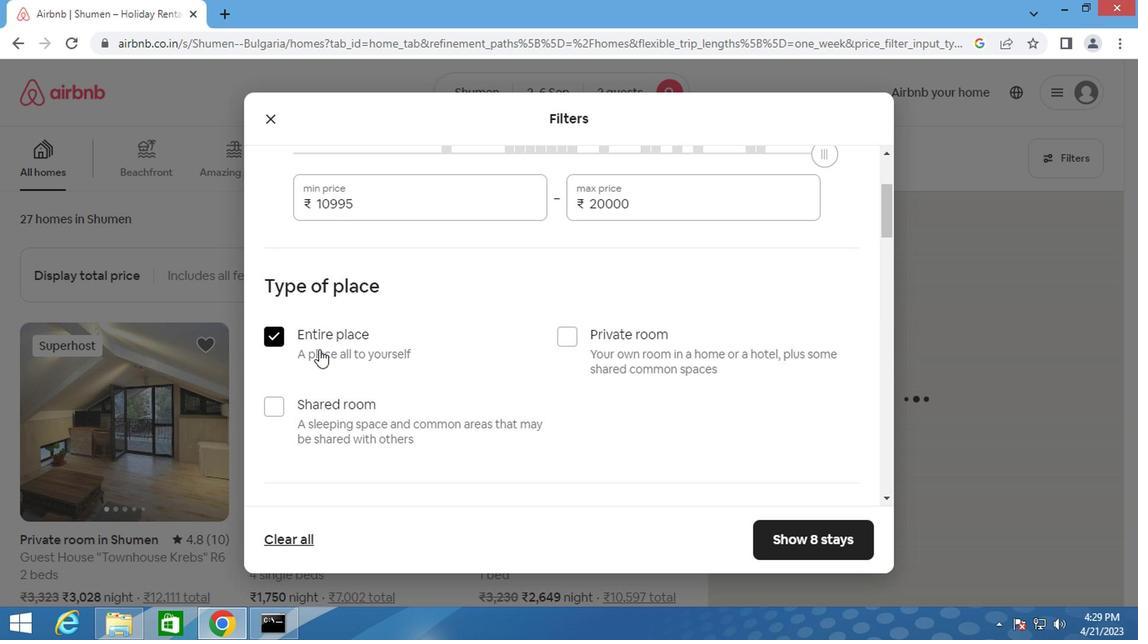 
Action: Mouse scrolled (316, 349) with delta (0, 0)
Screenshot: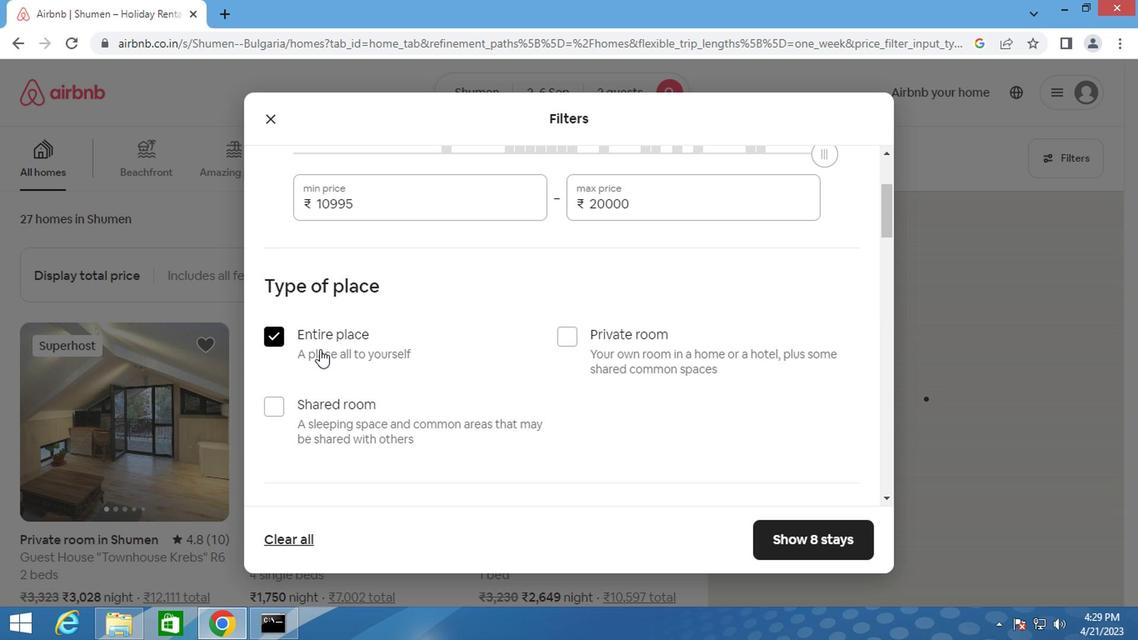 
Action: Mouse scrolled (316, 349) with delta (0, 0)
Screenshot: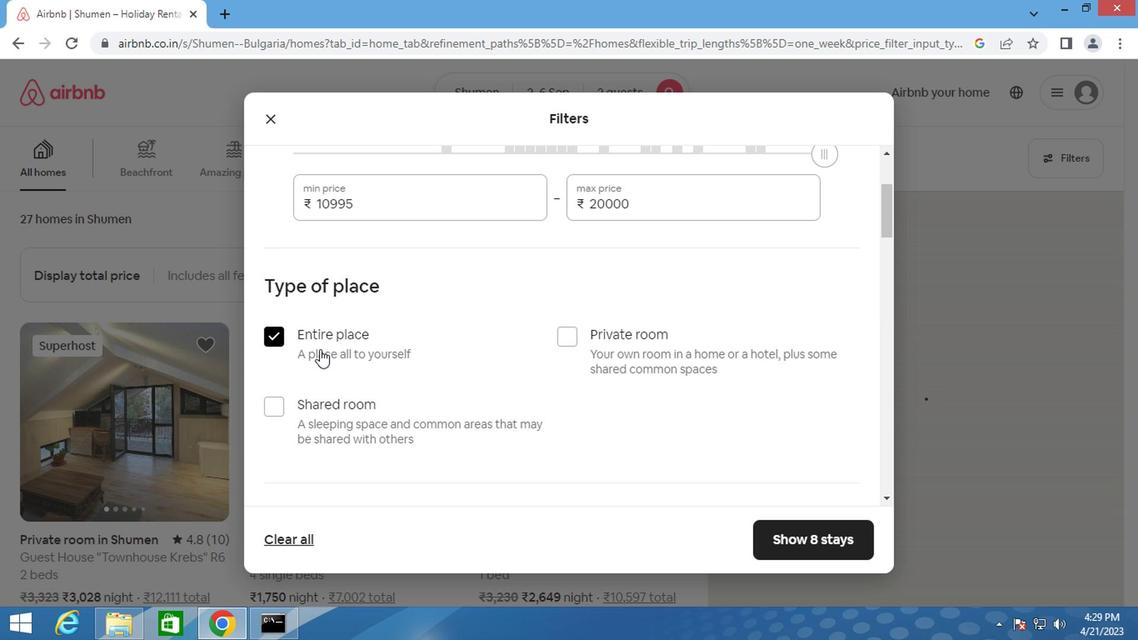 
Action: Mouse scrolled (316, 349) with delta (0, 0)
Screenshot: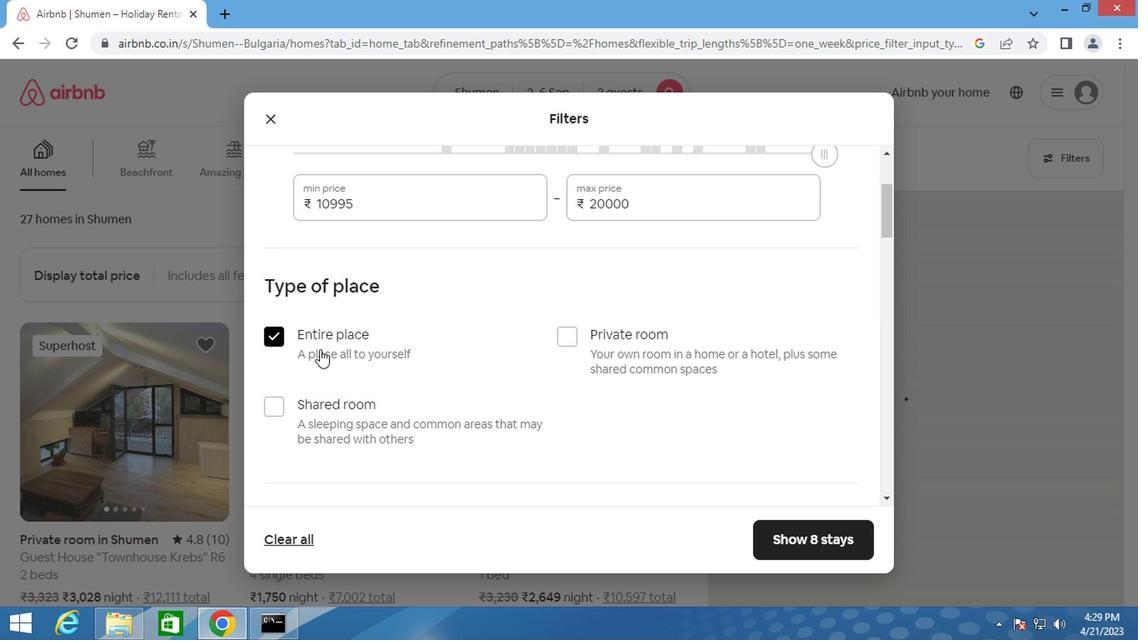 
Action: Mouse scrolled (316, 349) with delta (0, 0)
Screenshot: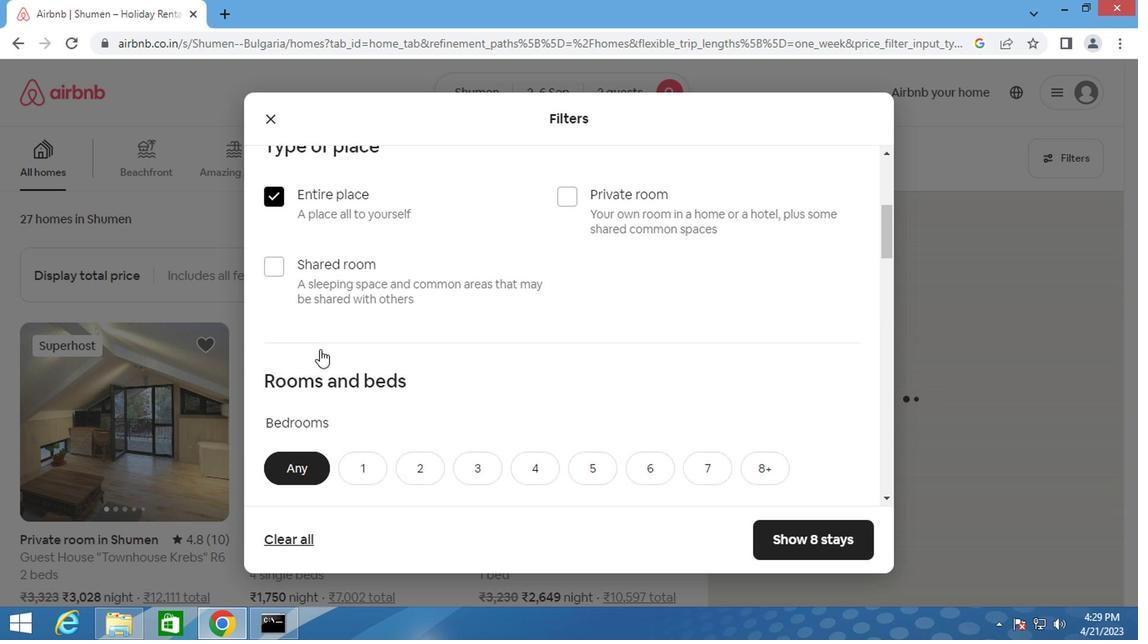 
Action: Mouse moved to (357, 280)
Screenshot: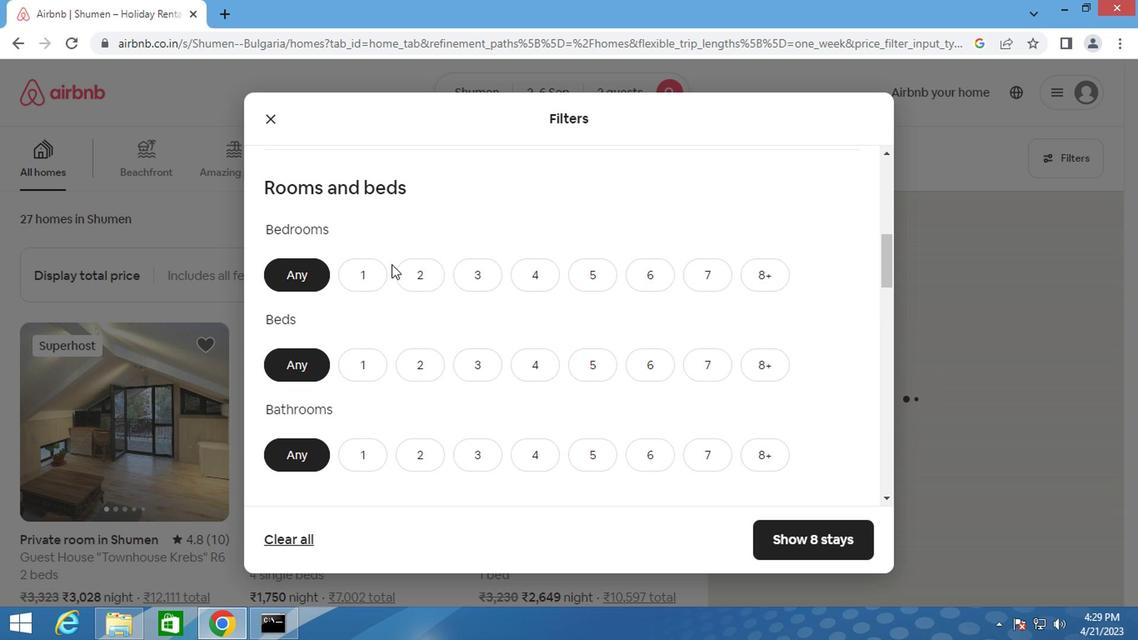 
Action: Mouse pressed left at (357, 280)
Screenshot: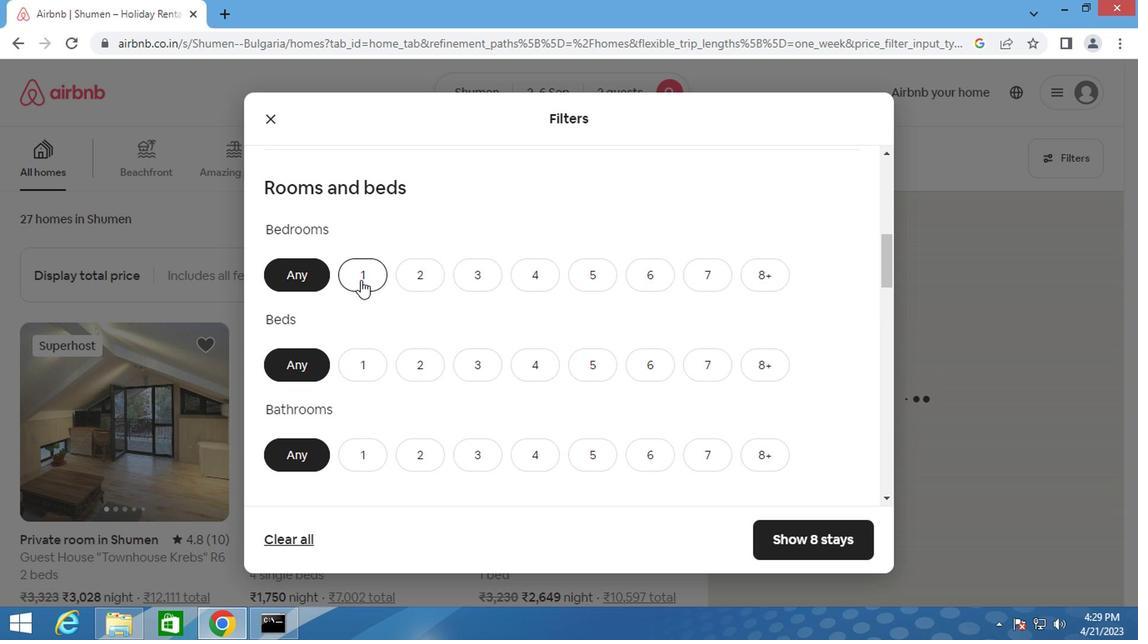 
Action: Mouse moved to (353, 370)
Screenshot: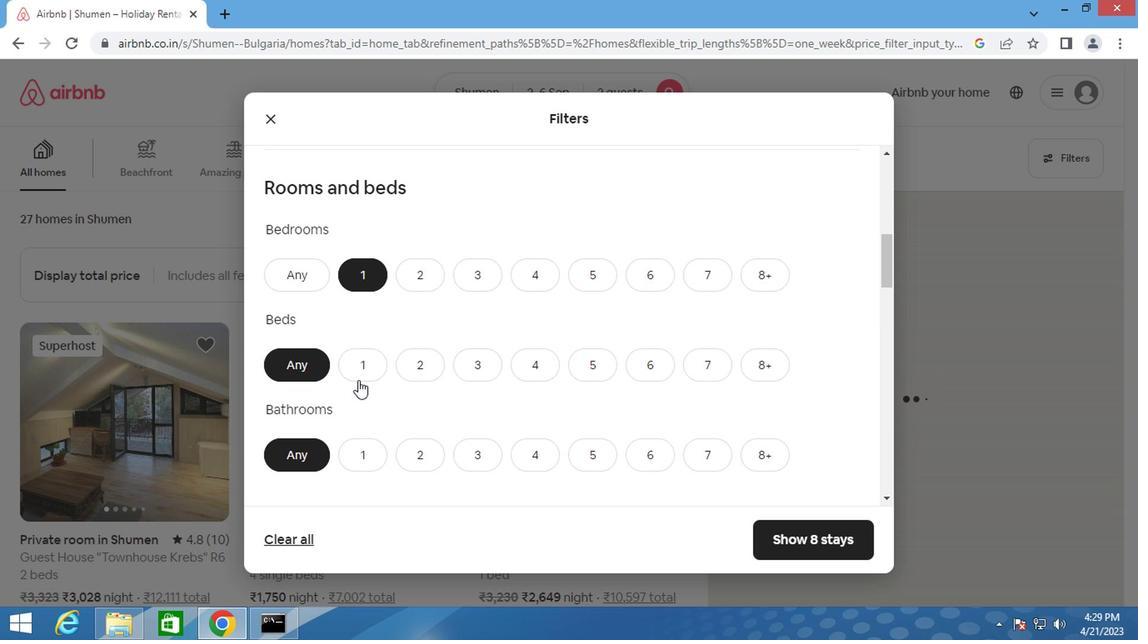 
Action: Mouse pressed left at (353, 370)
Screenshot: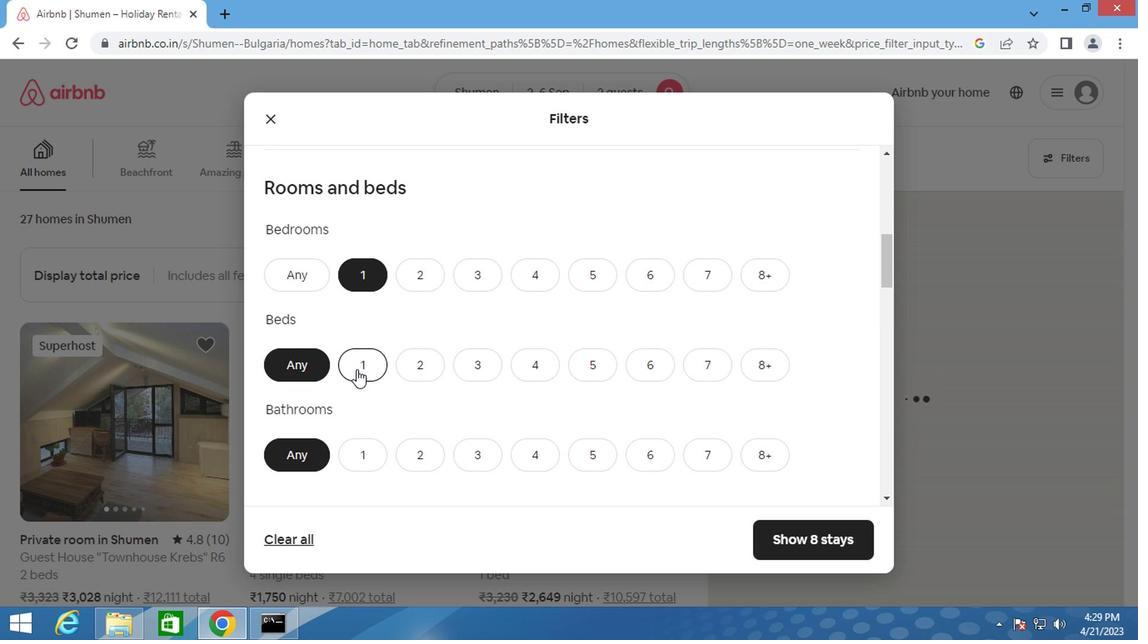 
Action: Mouse moved to (351, 451)
Screenshot: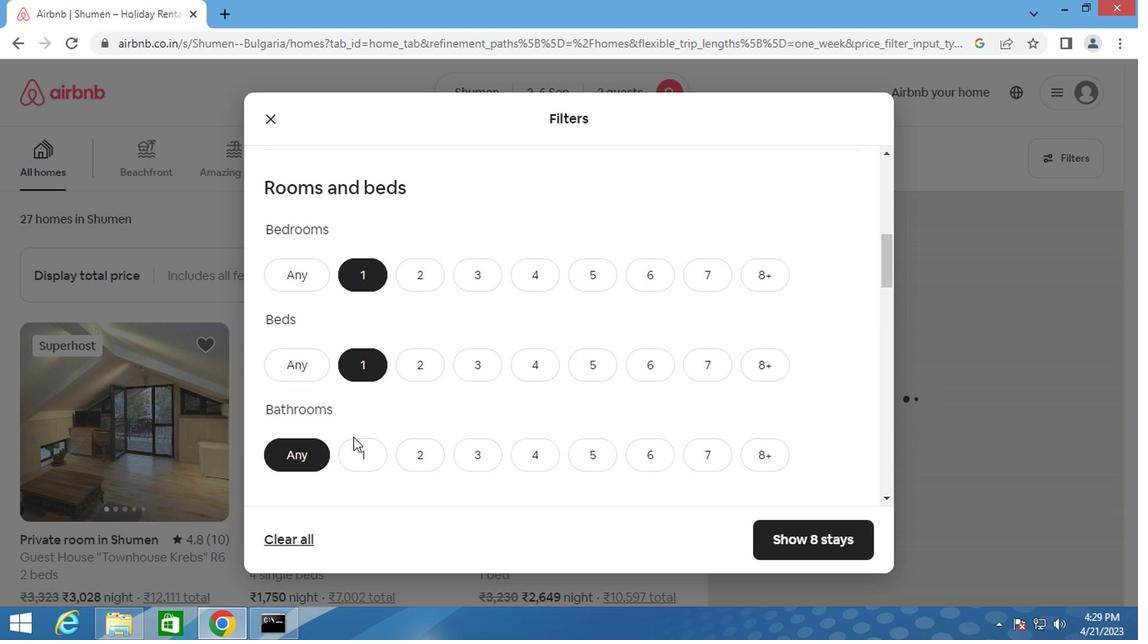 
Action: Mouse pressed left at (351, 451)
Screenshot: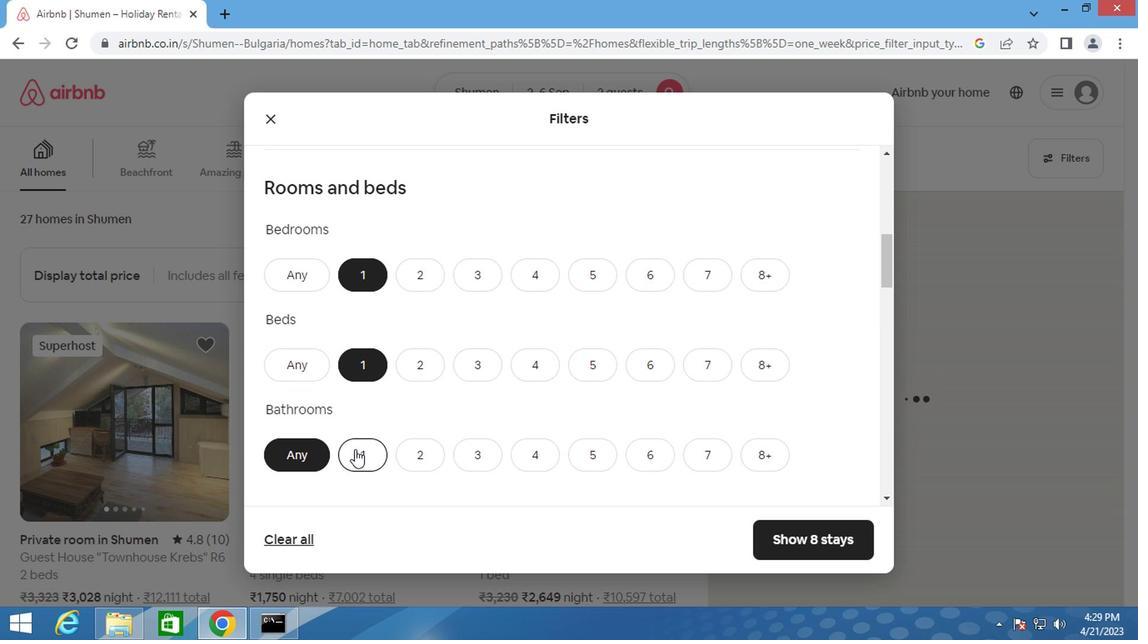 
Action: Mouse moved to (353, 448)
Screenshot: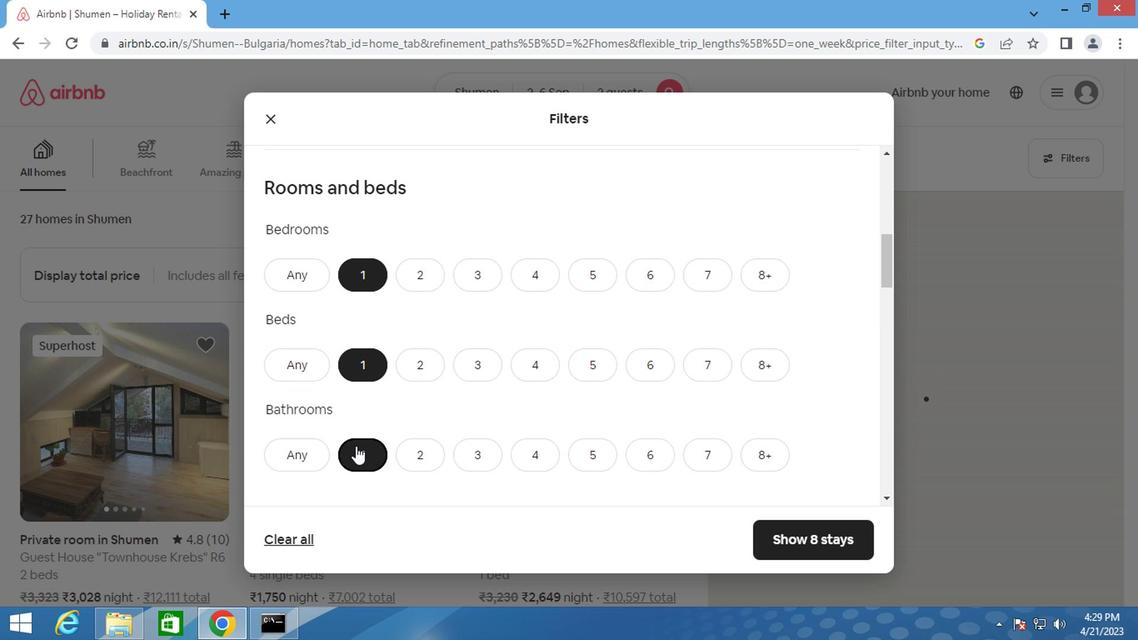 
Action: Mouse scrolled (353, 447) with delta (0, 0)
Screenshot: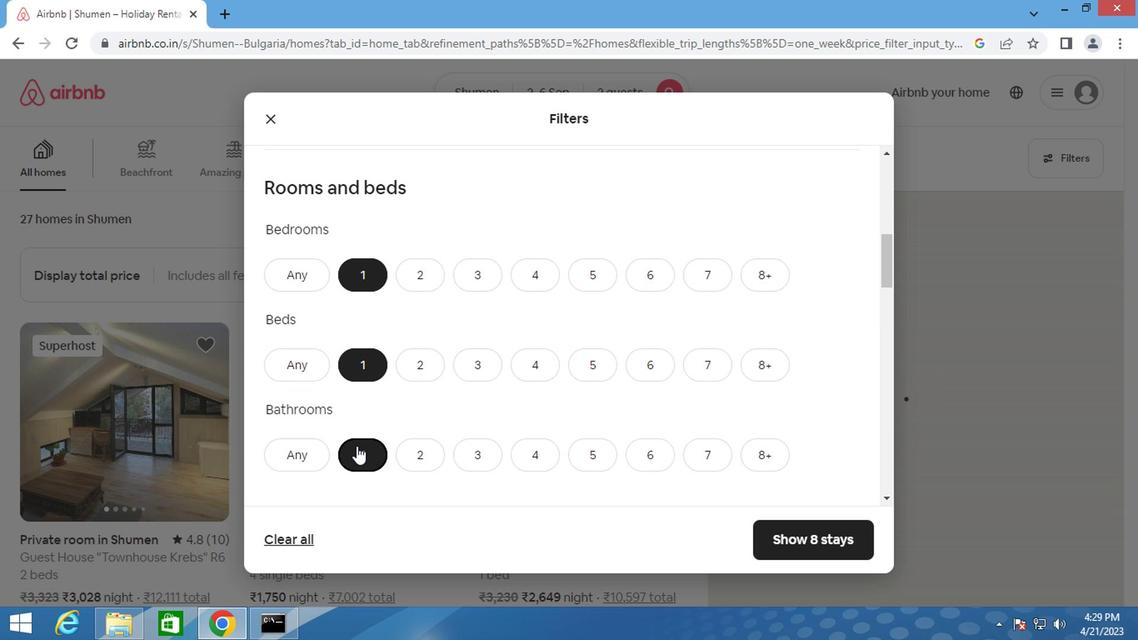 
Action: Mouse scrolled (353, 447) with delta (0, 0)
Screenshot: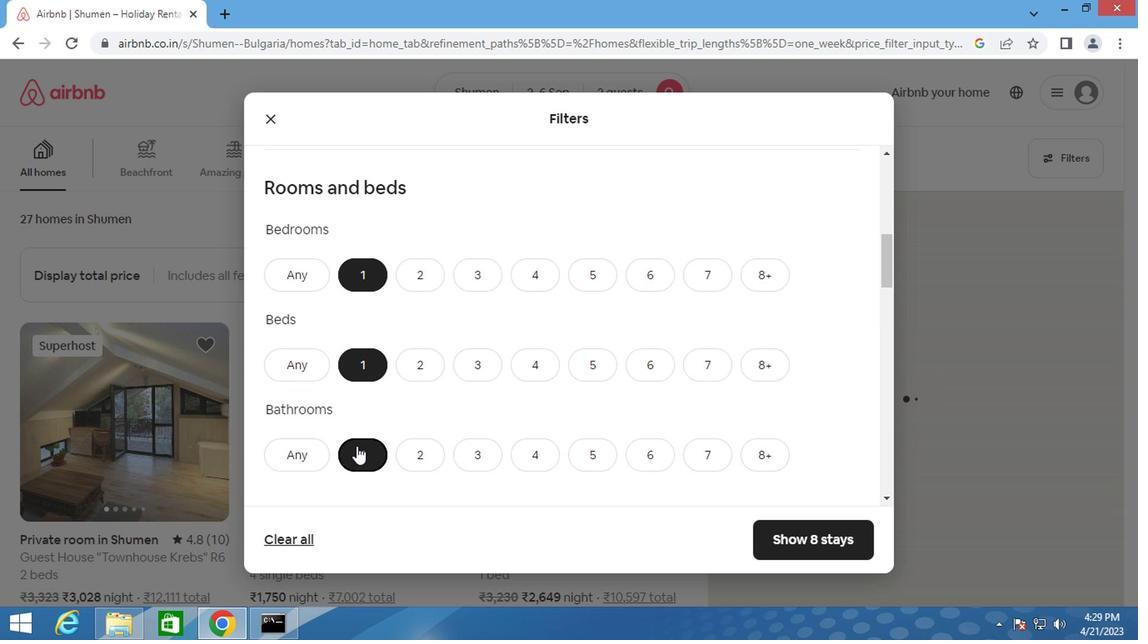 
Action: Mouse scrolled (353, 447) with delta (0, 0)
Screenshot: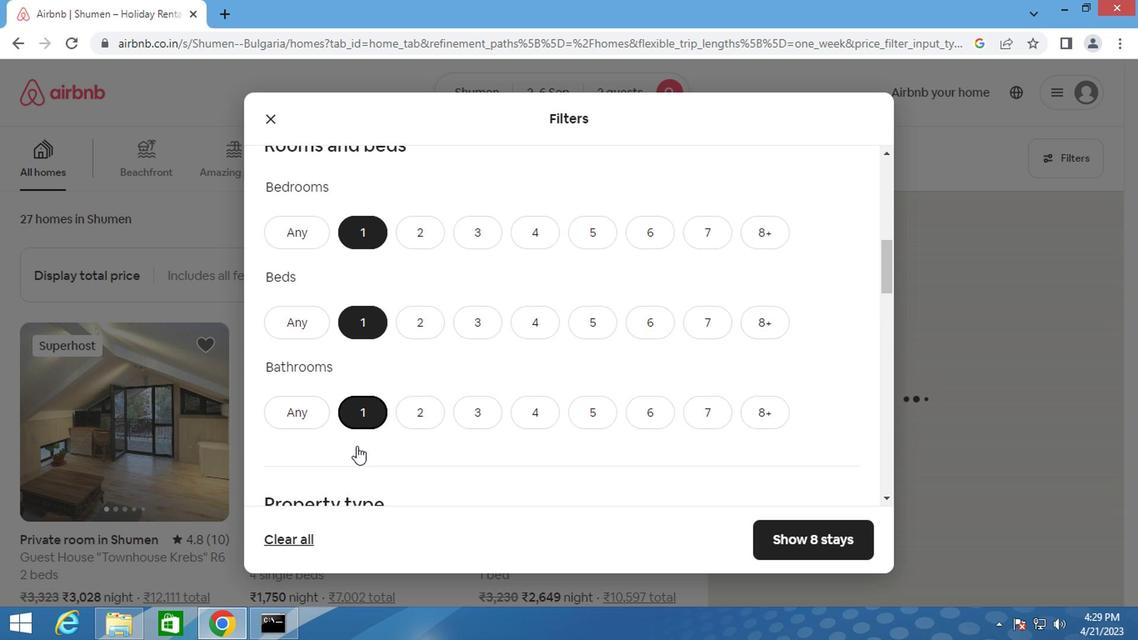 
Action: Mouse moved to (326, 406)
Screenshot: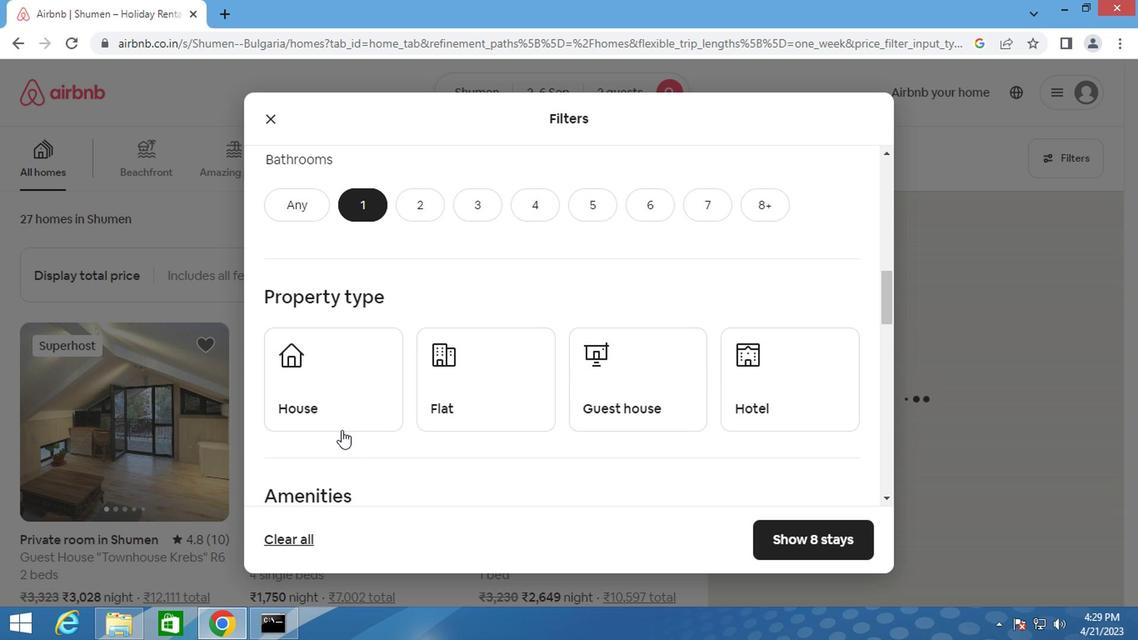 
Action: Mouse pressed left at (326, 406)
Screenshot: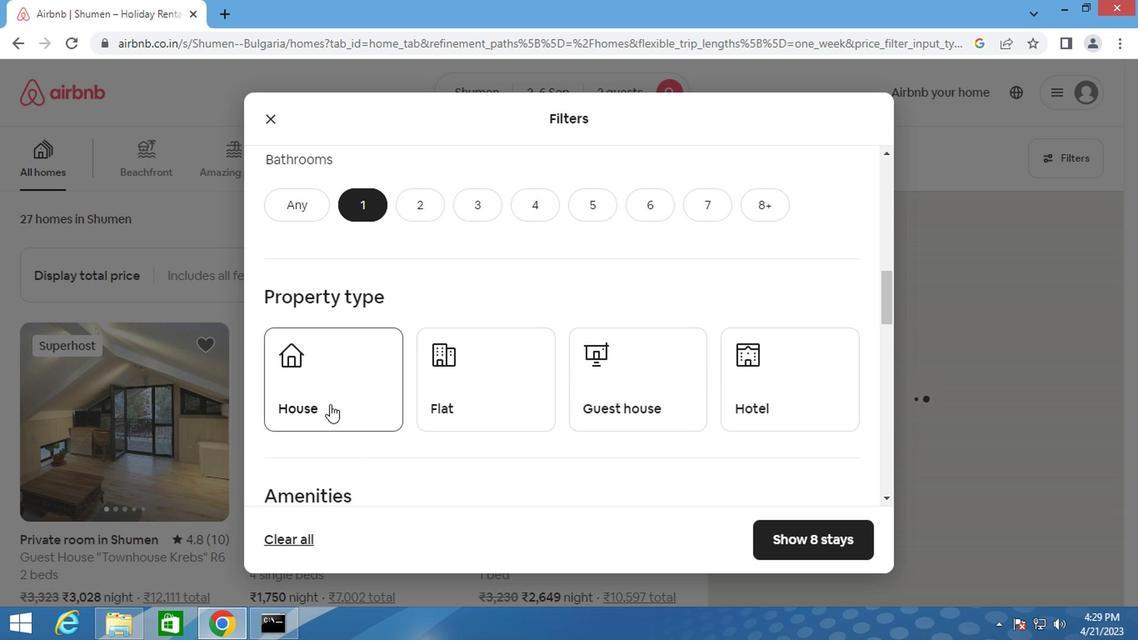 
Action: Mouse moved to (433, 398)
Screenshot: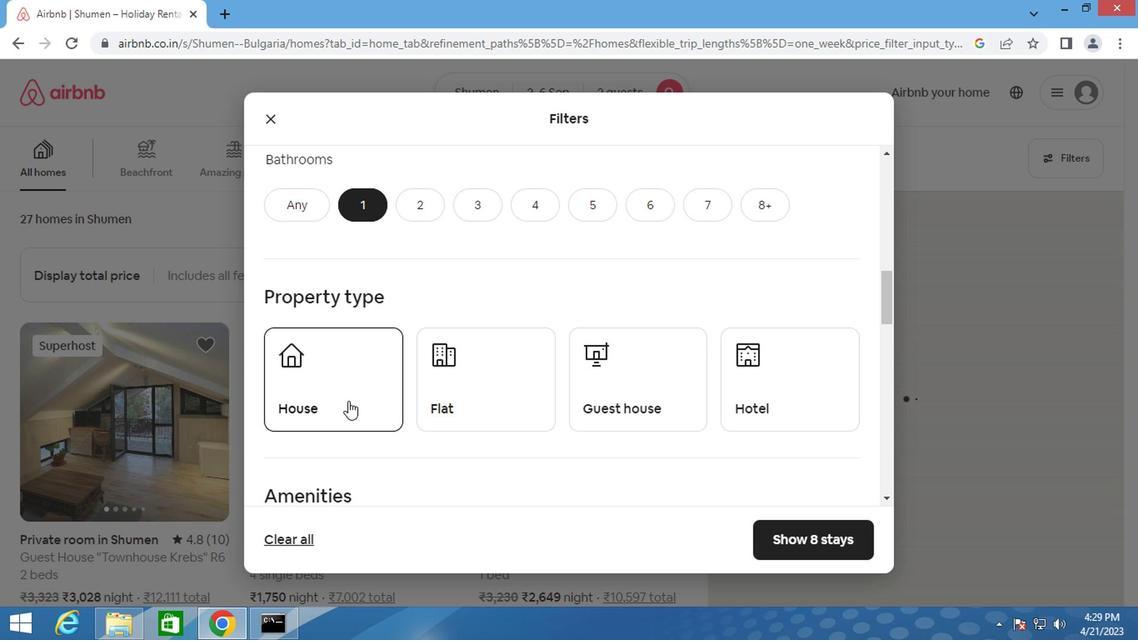 
Action: Mouse pressed left at (433, 398)
Screenshot: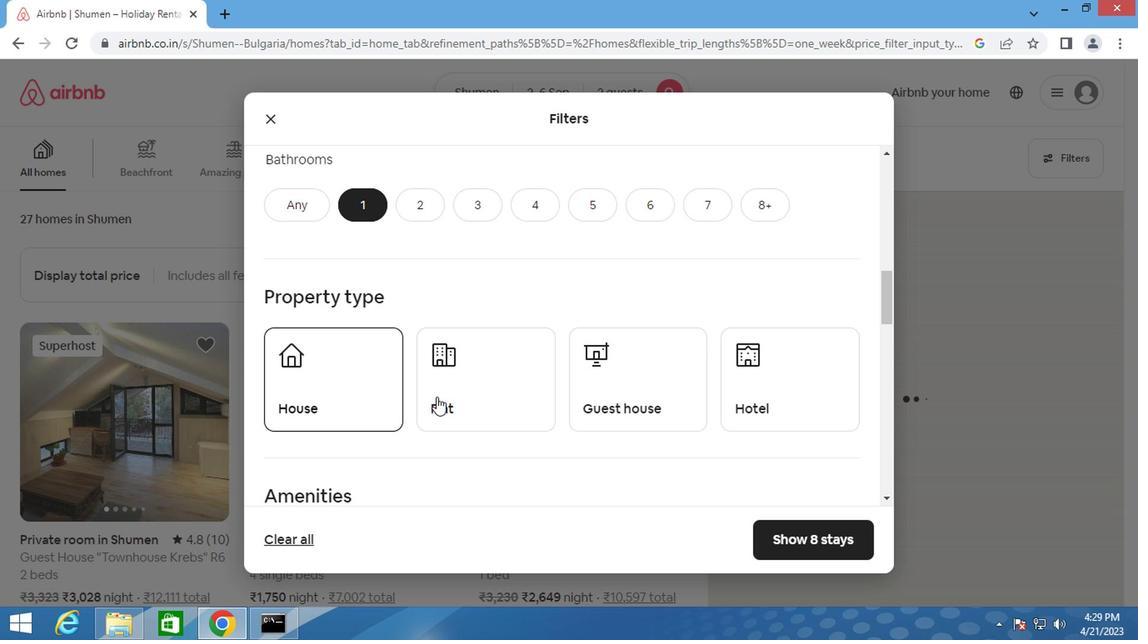 
Action: Mouse moved to (662, 392)
Screenshot: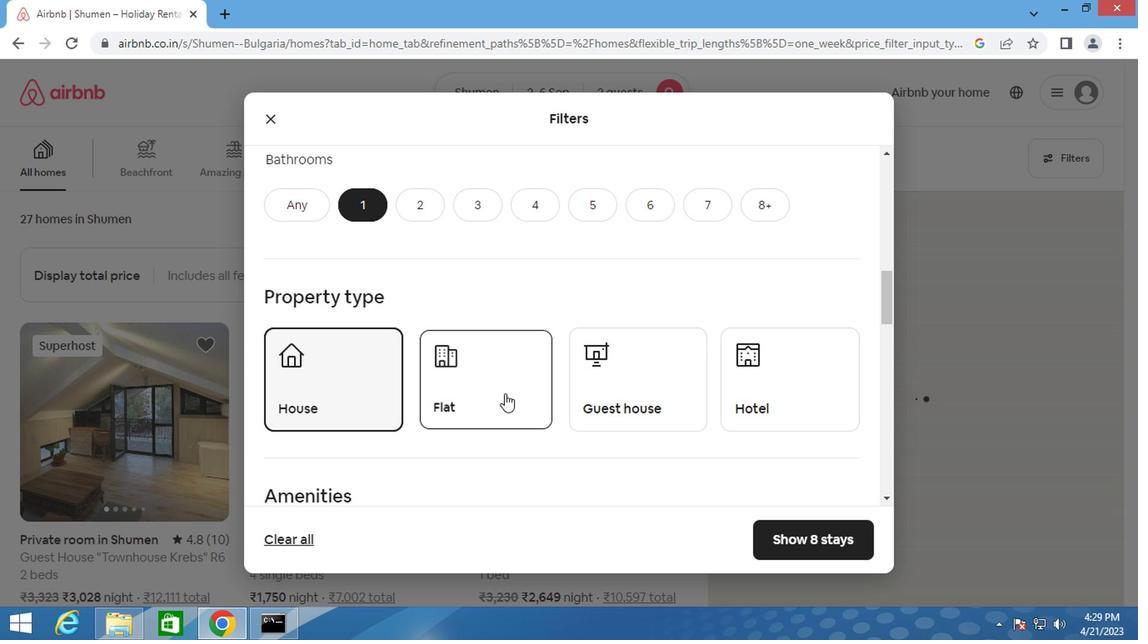 
Action: Mouse pressed left at (662, 392)
Screenshot: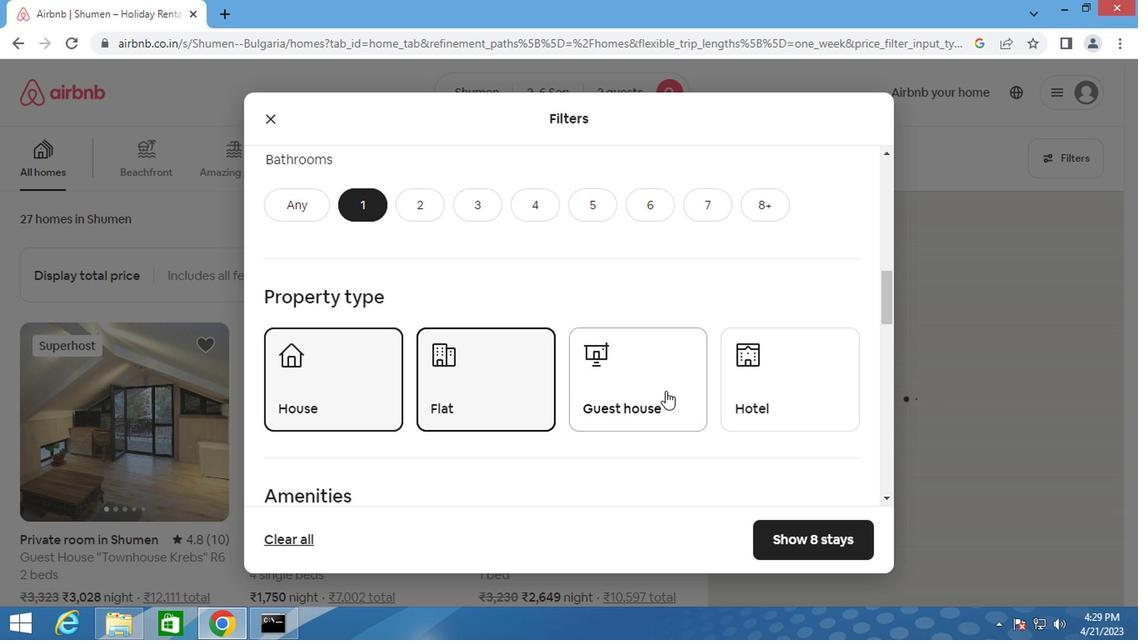 
Action: Mouse moved to (740, 375)
Screenshot: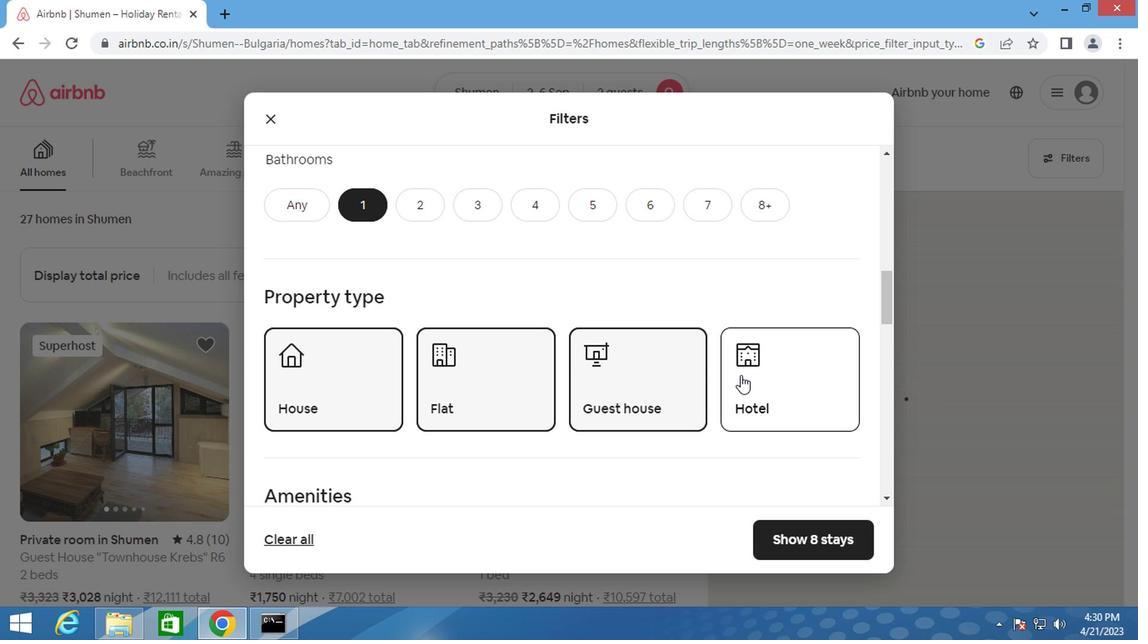 
Action: Mouse pressed left at (740, 375)
Screenshot: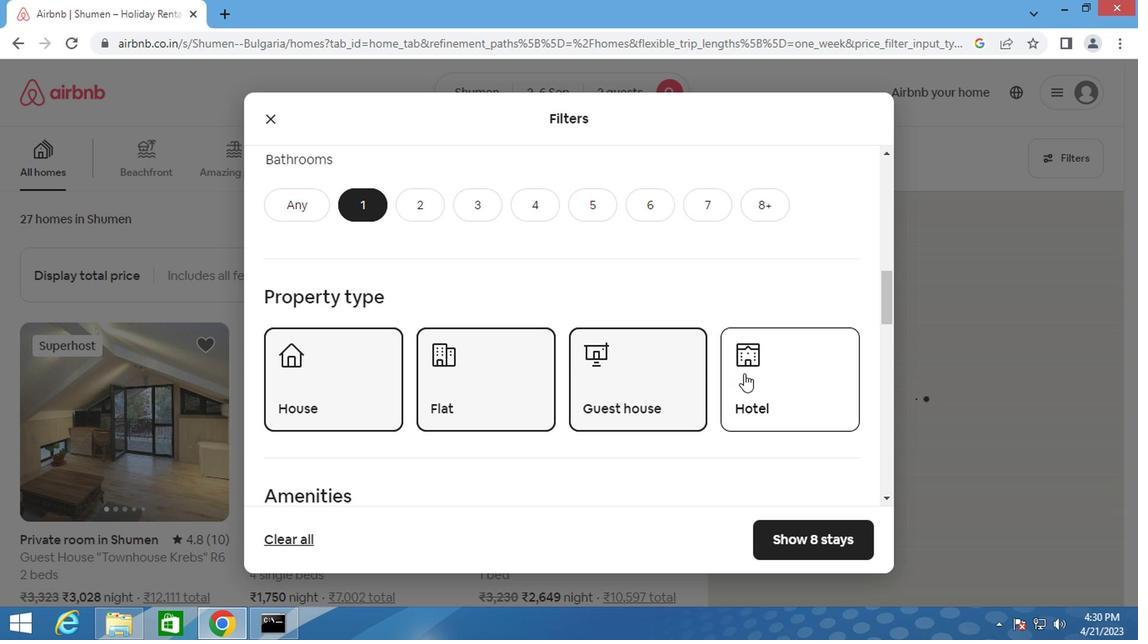 
Action: Mouse moved to (623, 378)
Screenshot: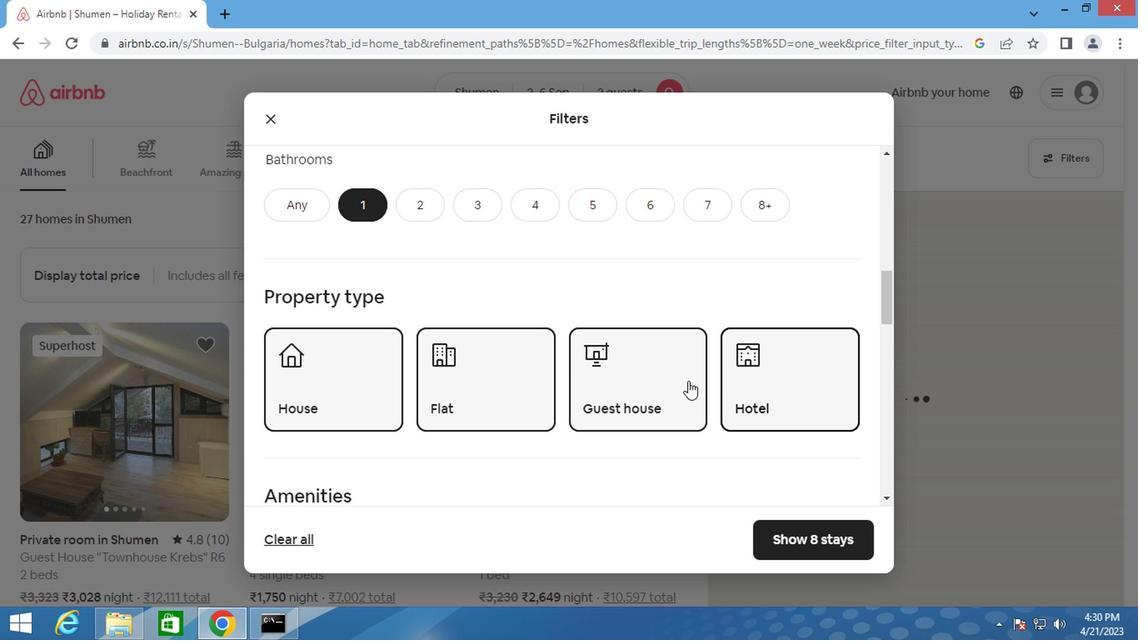 
Action: Mouse scrolled (623, 377) with delta (0, 0)
Screenshot: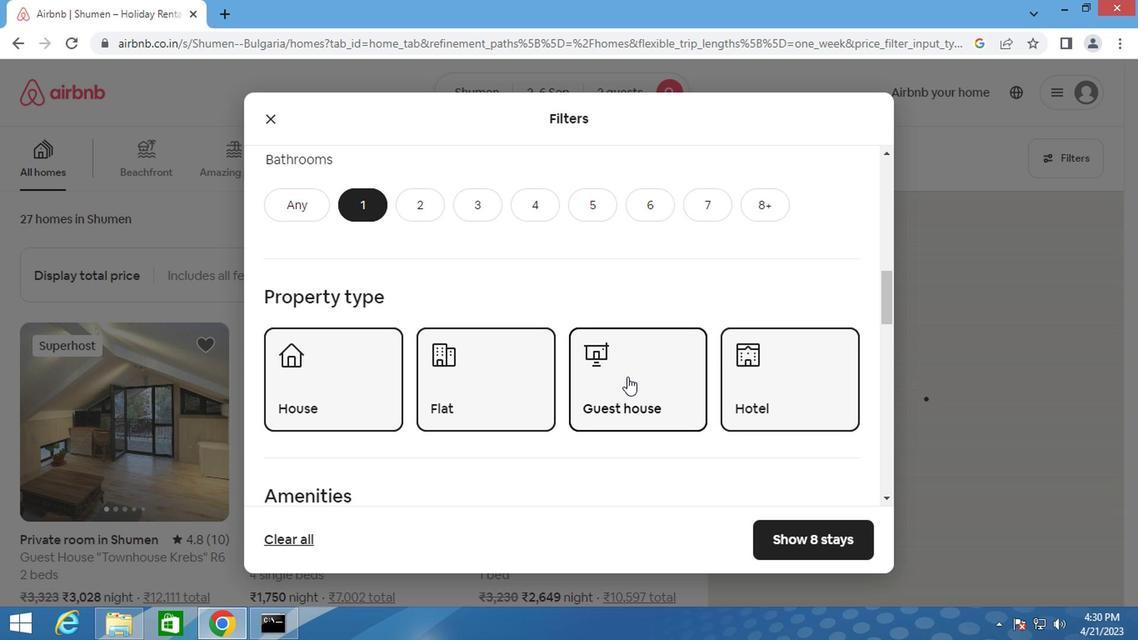 
Action: Mouse scrolled (623, 377) with delta (0, 0)
Screenshot: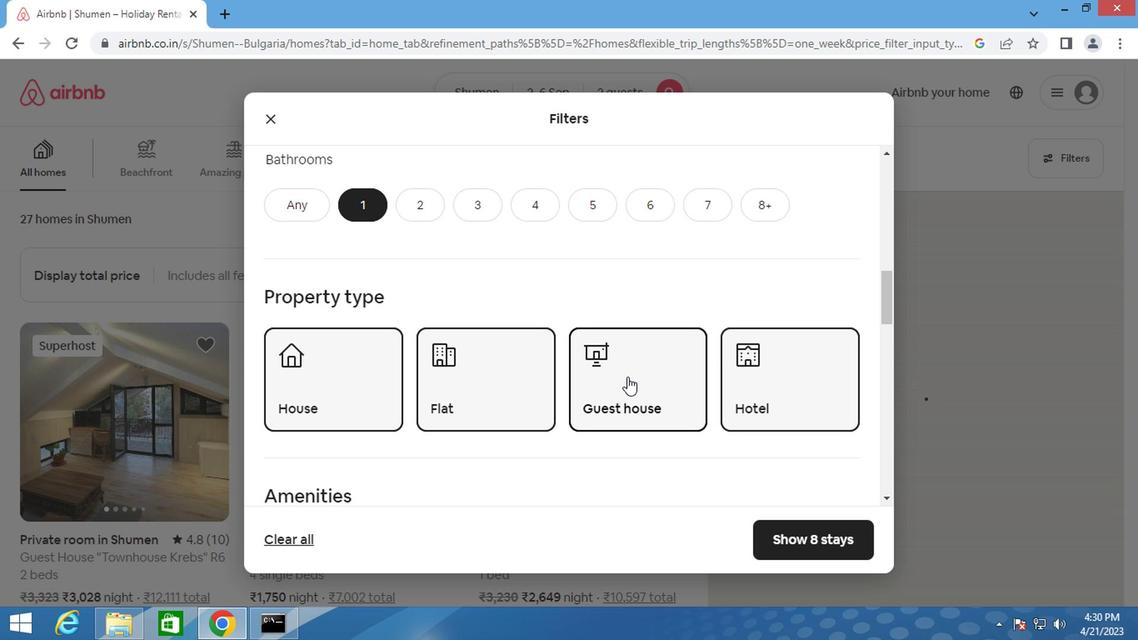 
Action: Mouse scrolled (623, 377) with delta (0, 0)
Screenshot: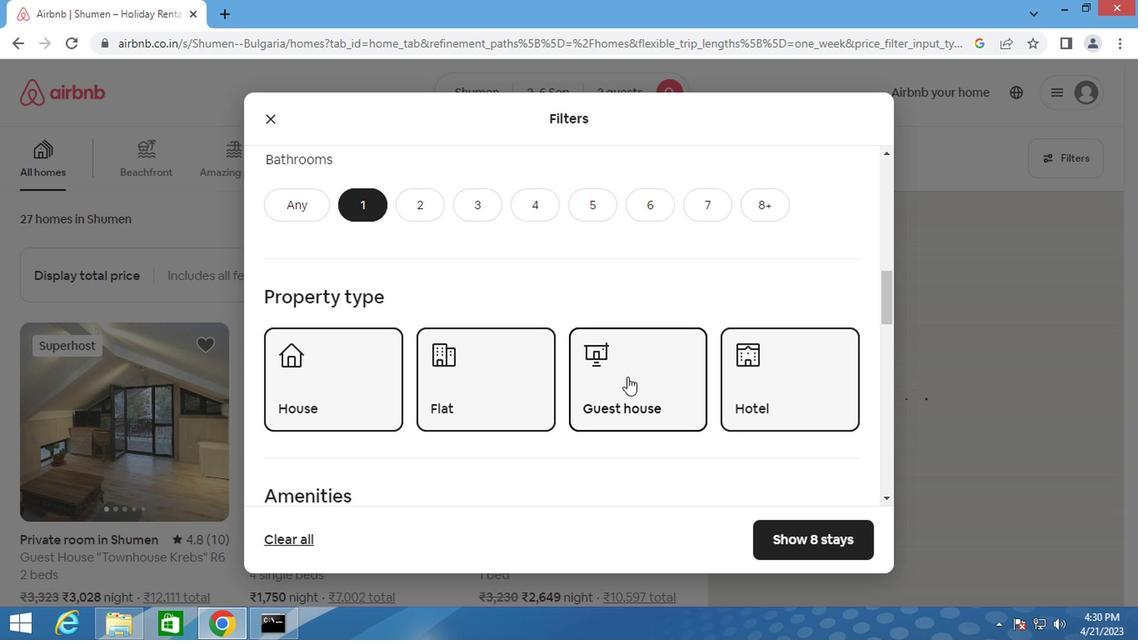 
Action: Mouse moved to (623, 378)
Screenshot: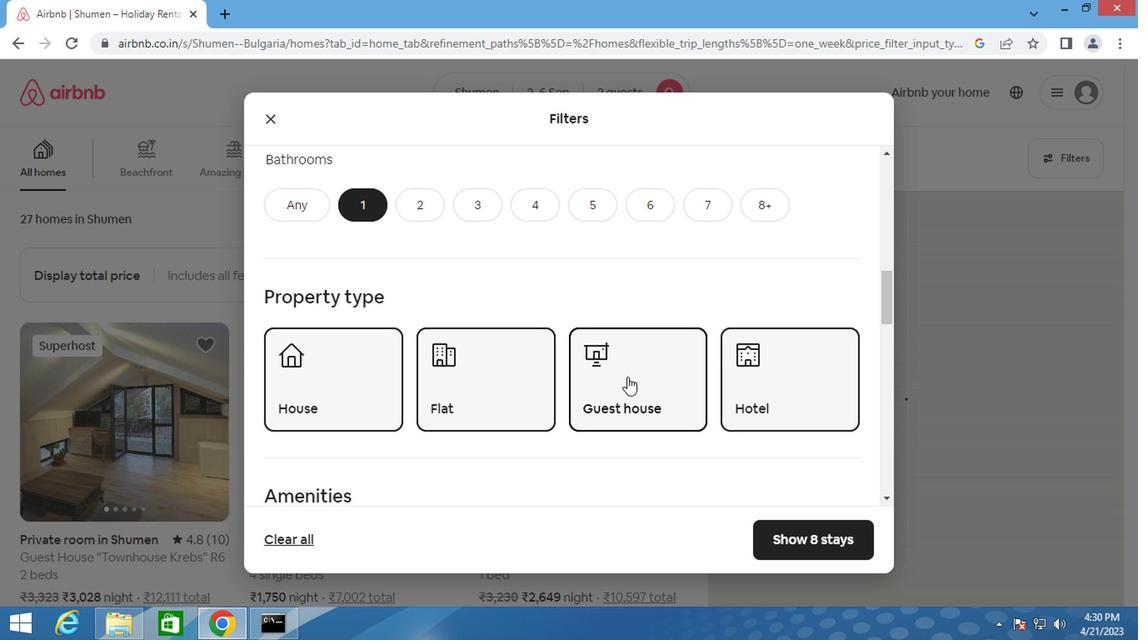 
Action: Mouse scrolled (623, 377) with delta (0, 0)
Screenshot: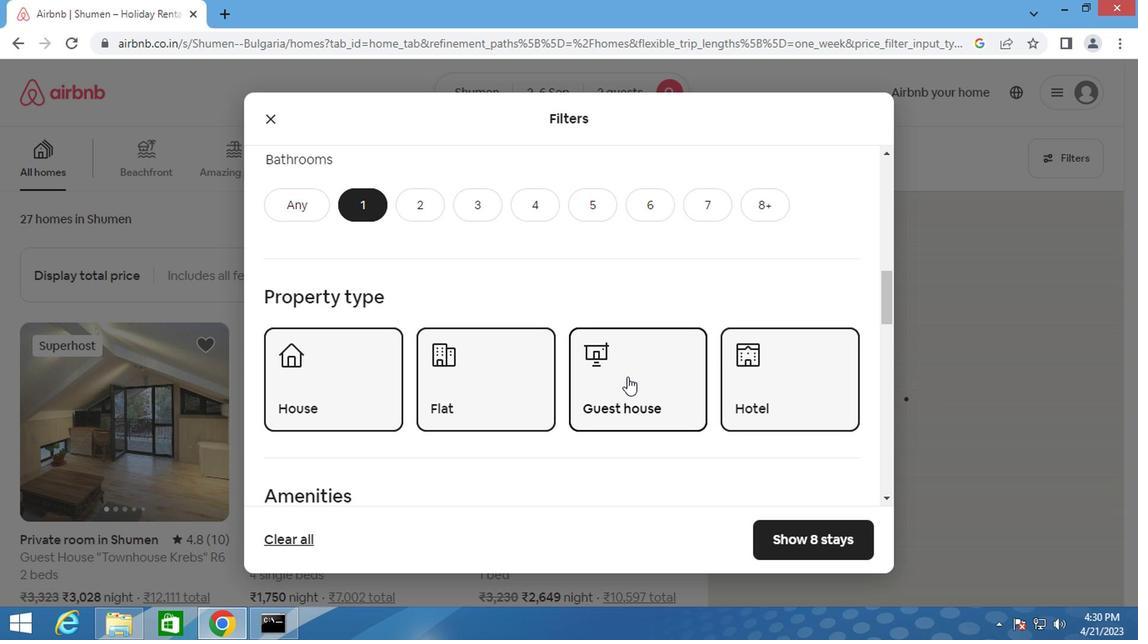 
Action: Mouse scrolled (623, 377) with delta (0, 0)
Screenshot: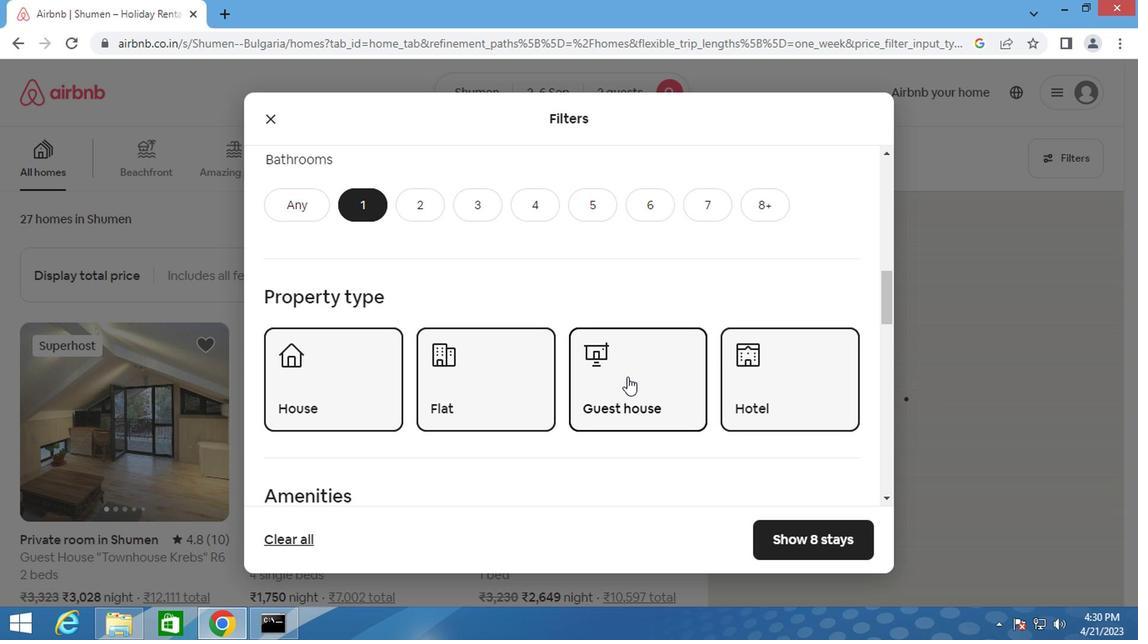 
Action: Mouse moved to (824, 473)
Screenshot: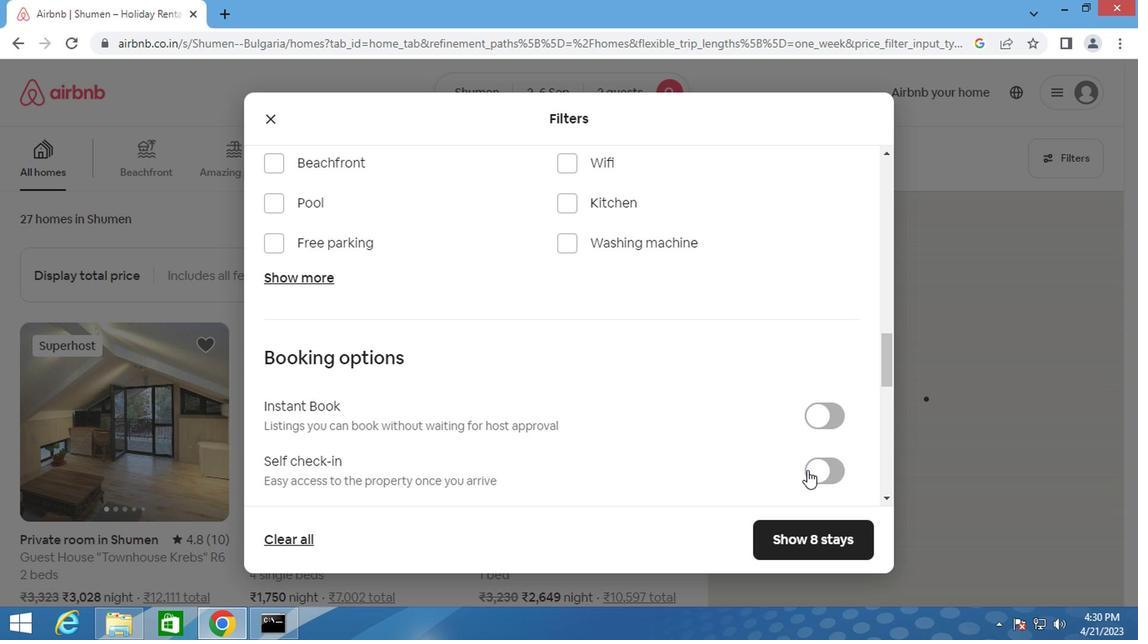 
Action: Mouse pressed left at (824, 473)
Screenshot: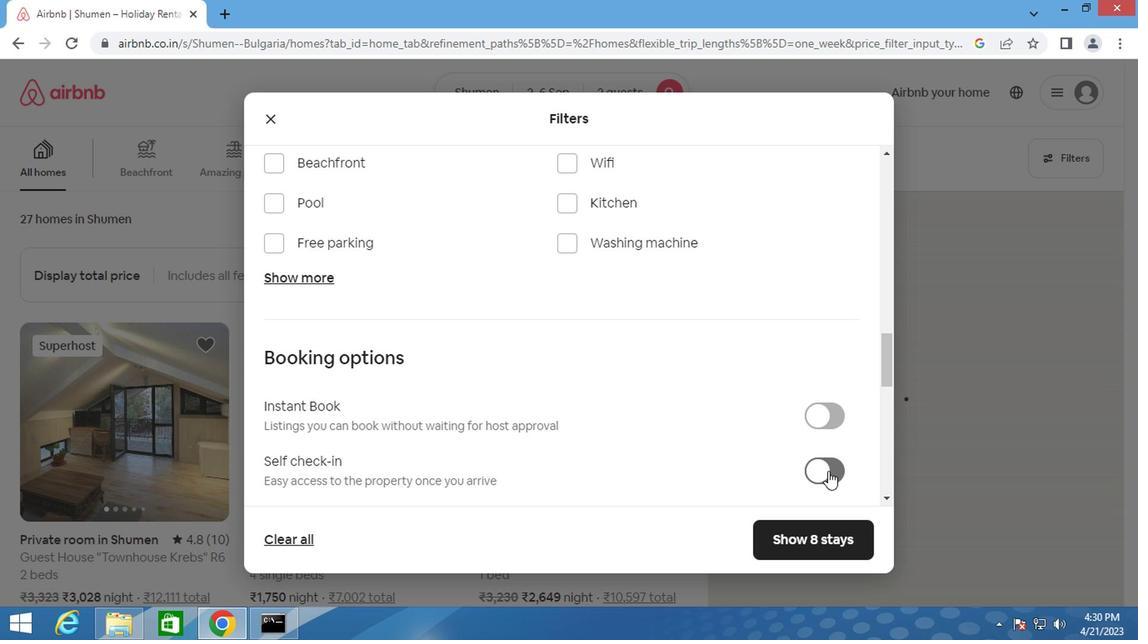 
Action: Mouse moved to (588, 435)
Screenshot: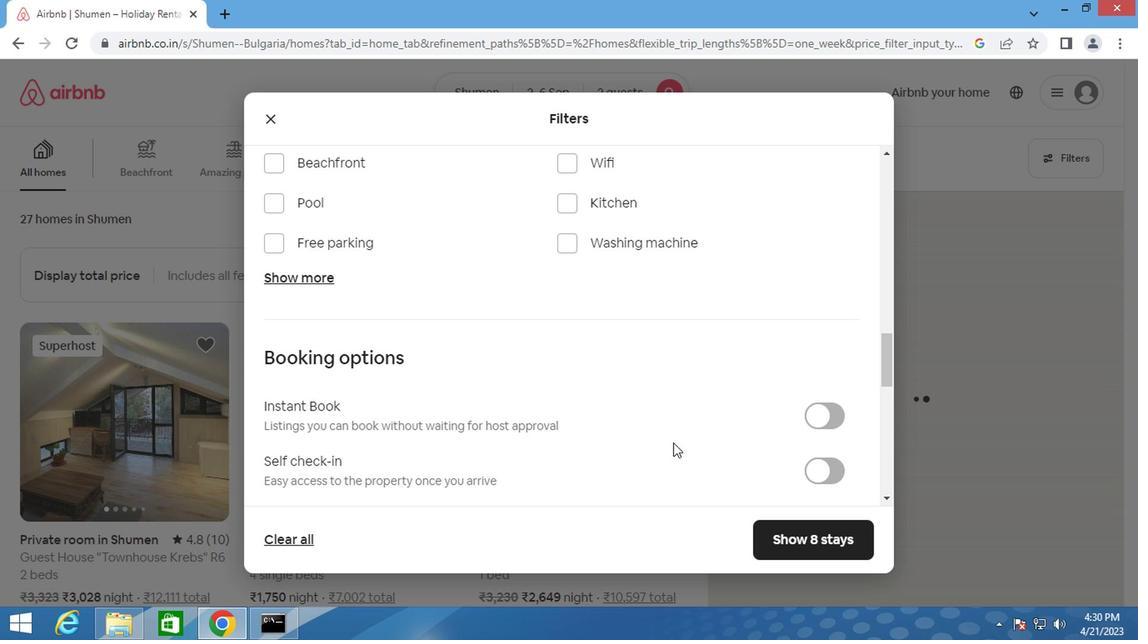 
Action: Mouse scrolled (588, 434) with delta (0, -1)
Screenshot: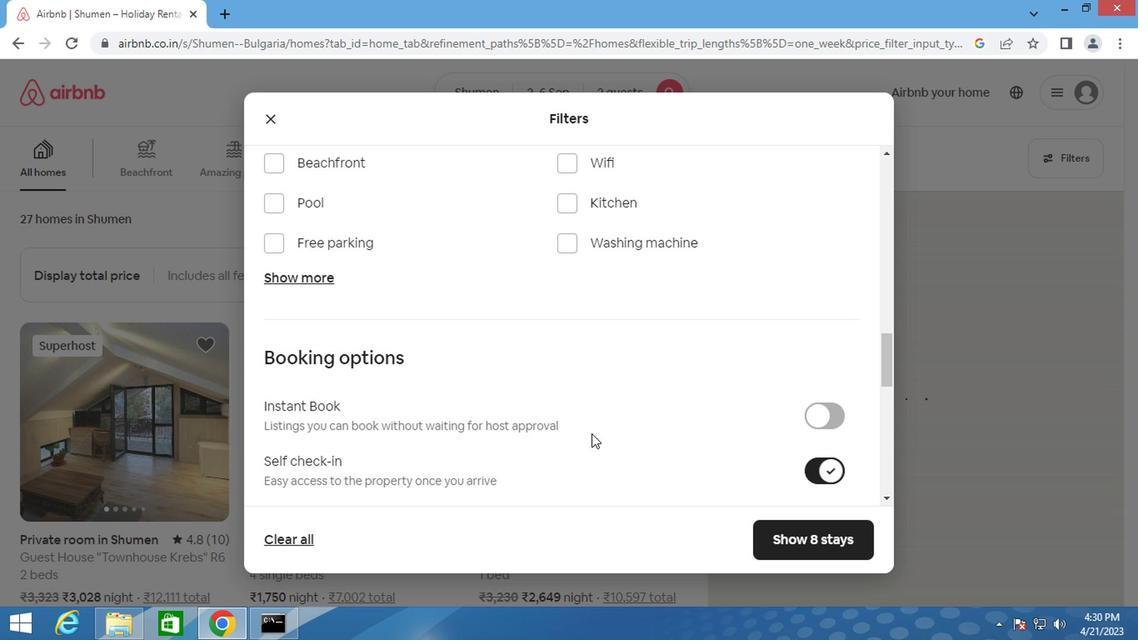 
Action: Mouse scrolled (588, 434) with delta (0, -1)
Screenshot: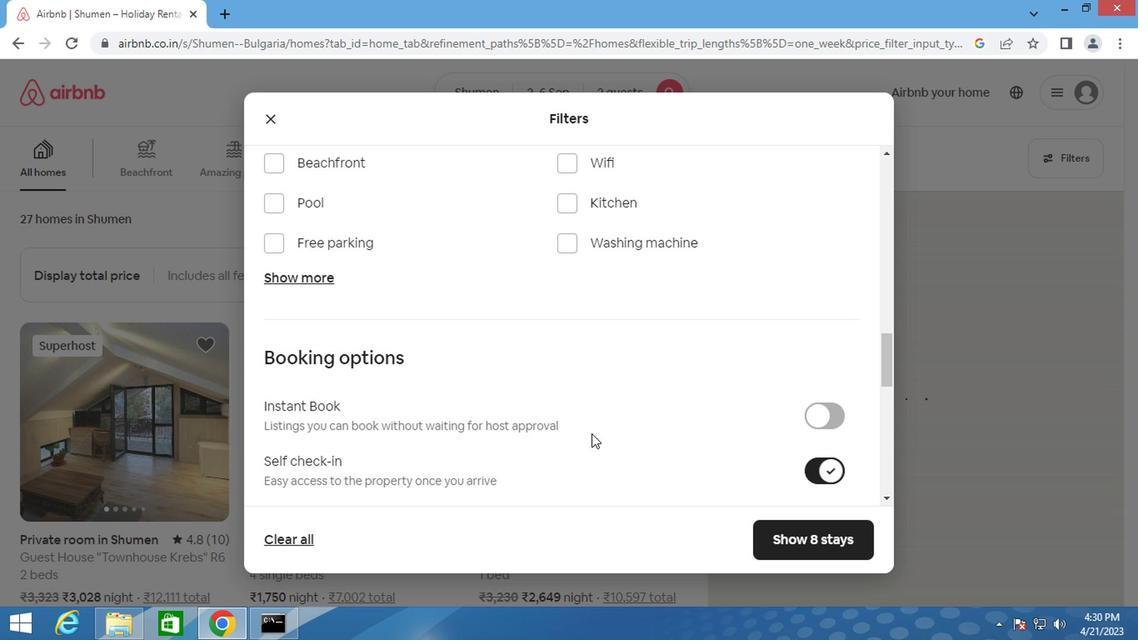 
Action: Mouse scrolled (588, 434) with delta (0, -1)
Screenshot: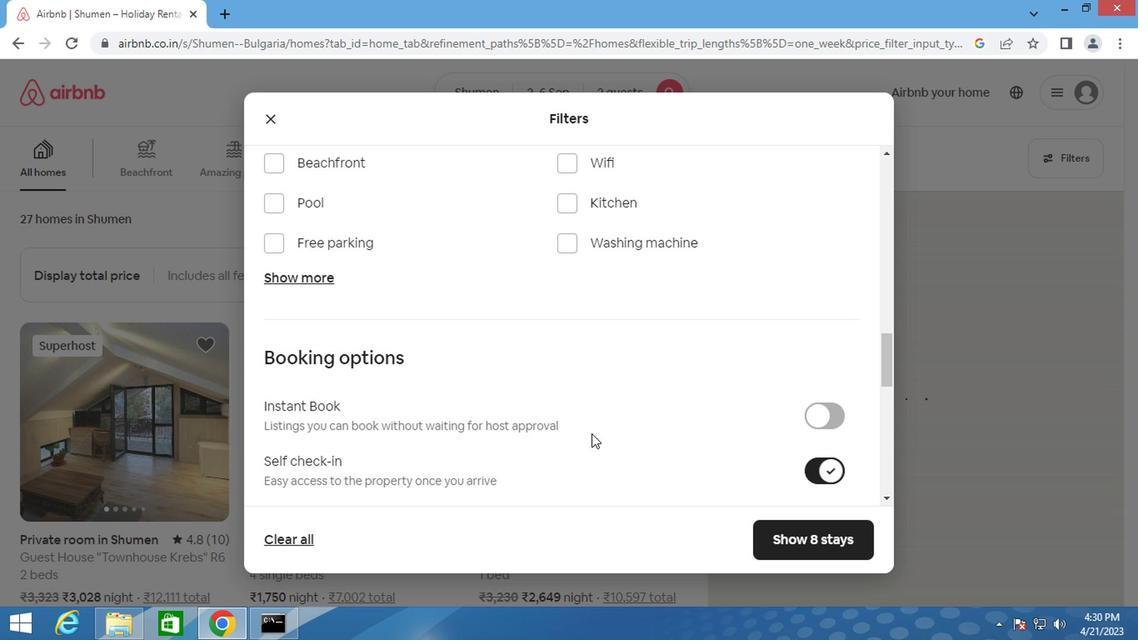 
Action: Mouse scrolled (588, 434) with delta (0, -1)
Screenshot: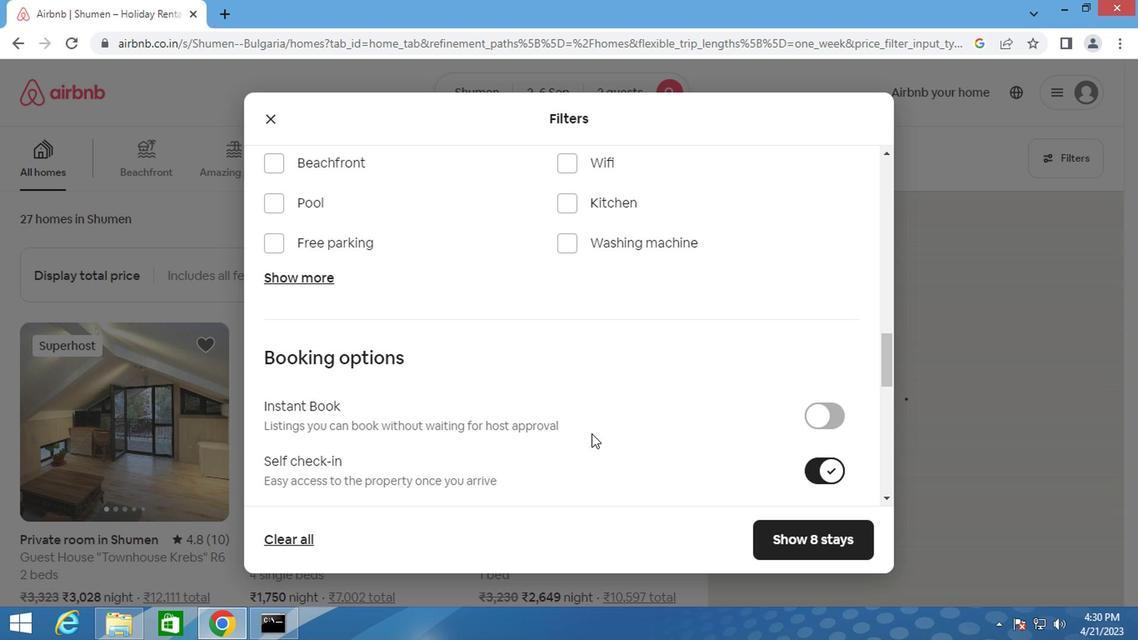 
Action: Mouse scrolled (588, 434) with delta (0, -1)
Screenshot: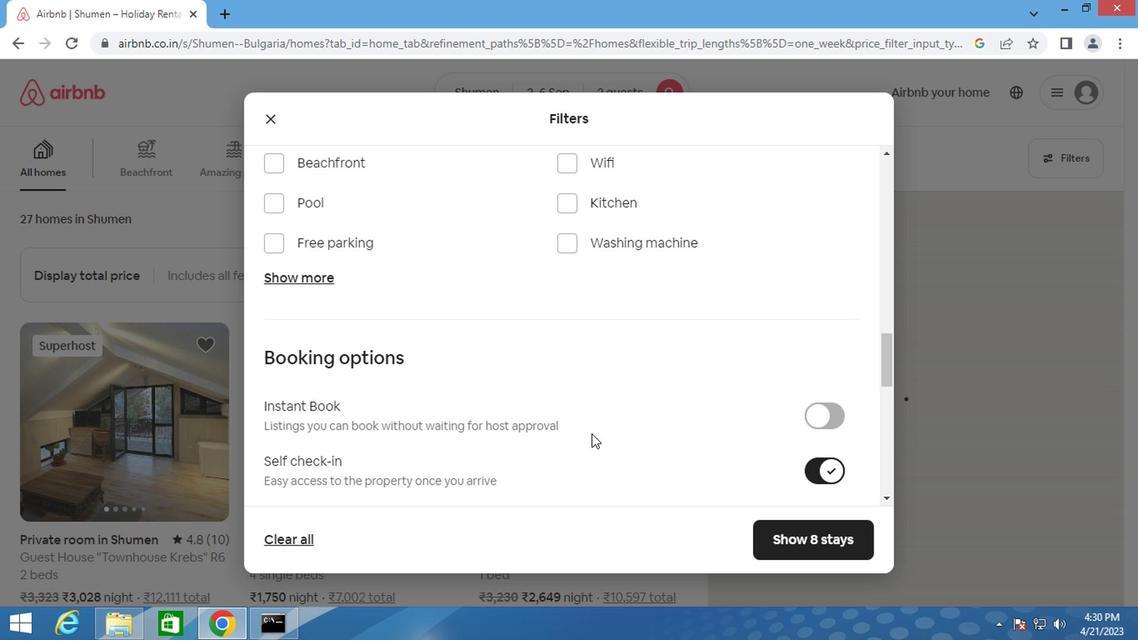 
Action: Mouse scrolled (588, 434) with delta (0, -1)
Screenshot: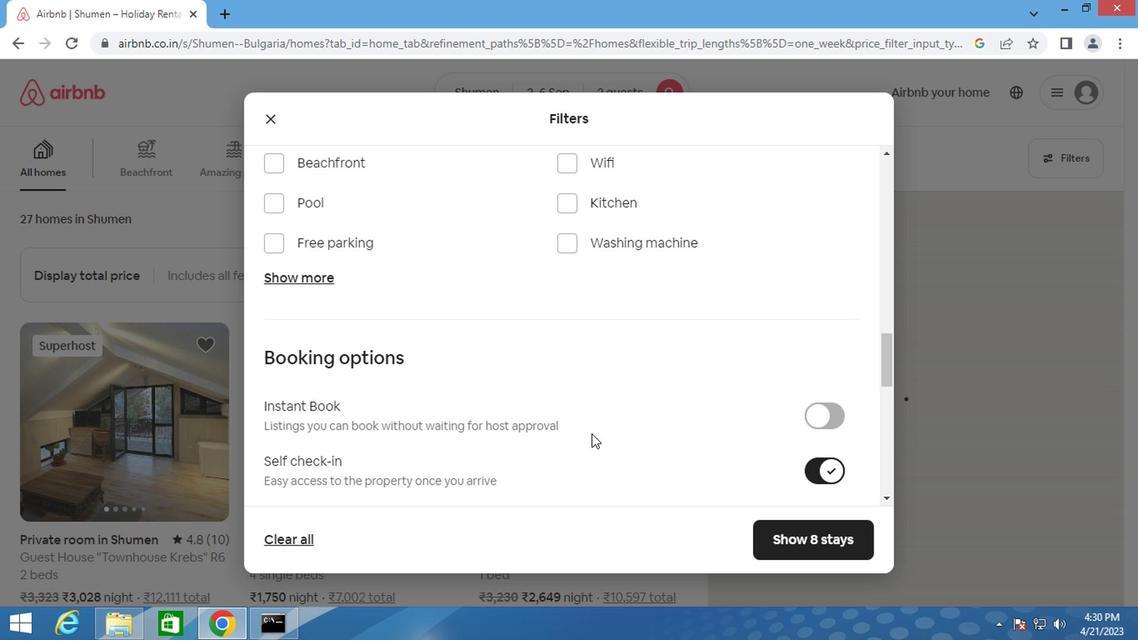 
Action: Mouse moved to (376, 410)
Screenshot: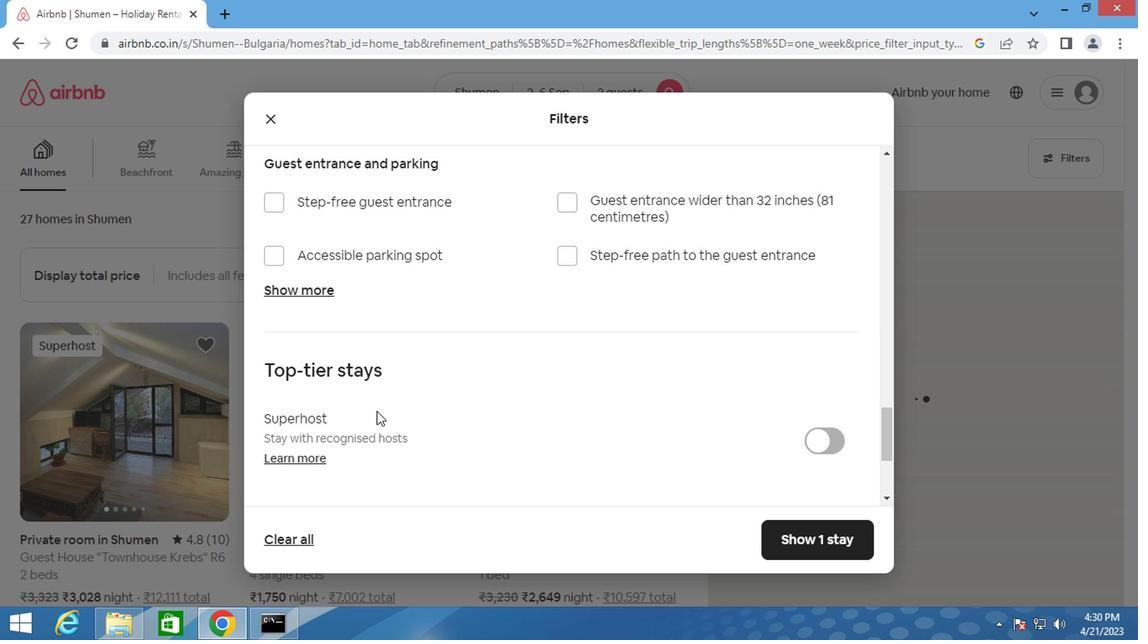 
Action: Mouse scrolled (376, 409) with delta (0, 0)
Screenshot: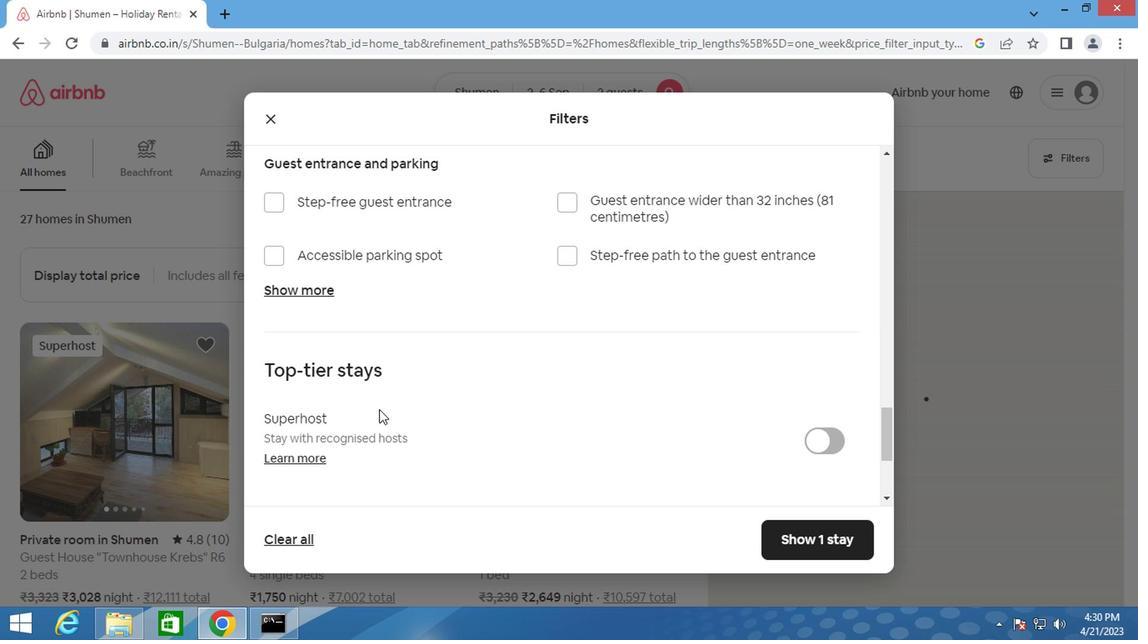 
Action: Mouse scrolled (376, 409) with delta (0, 0)
Screenshot: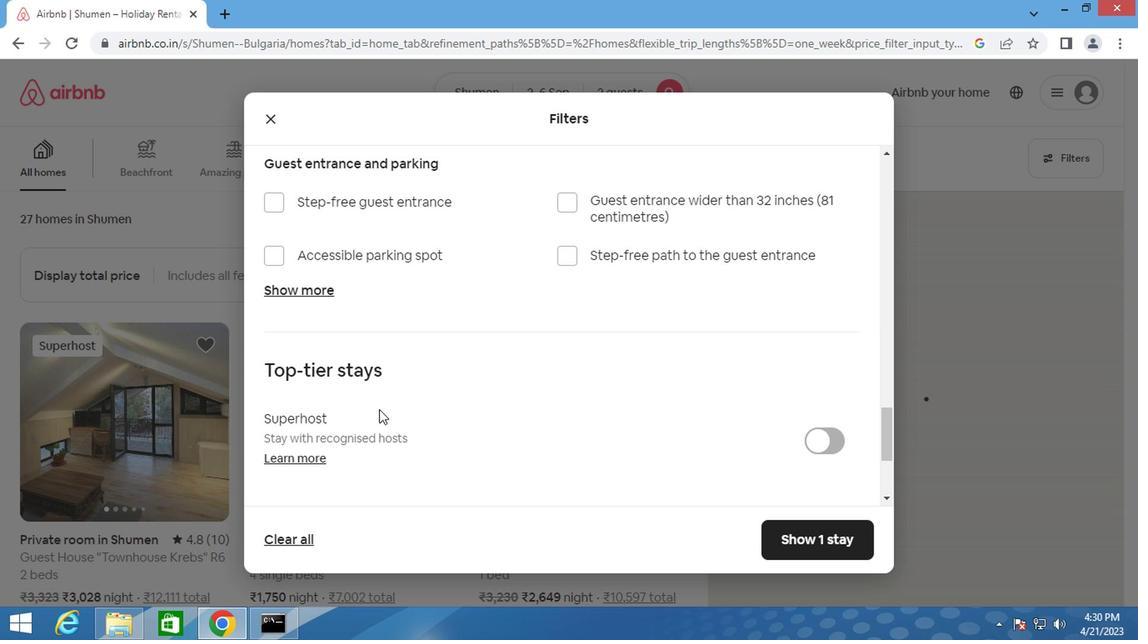
Action: Mouse scrolled (376, 409) with delta (0, 0)
Screenshot: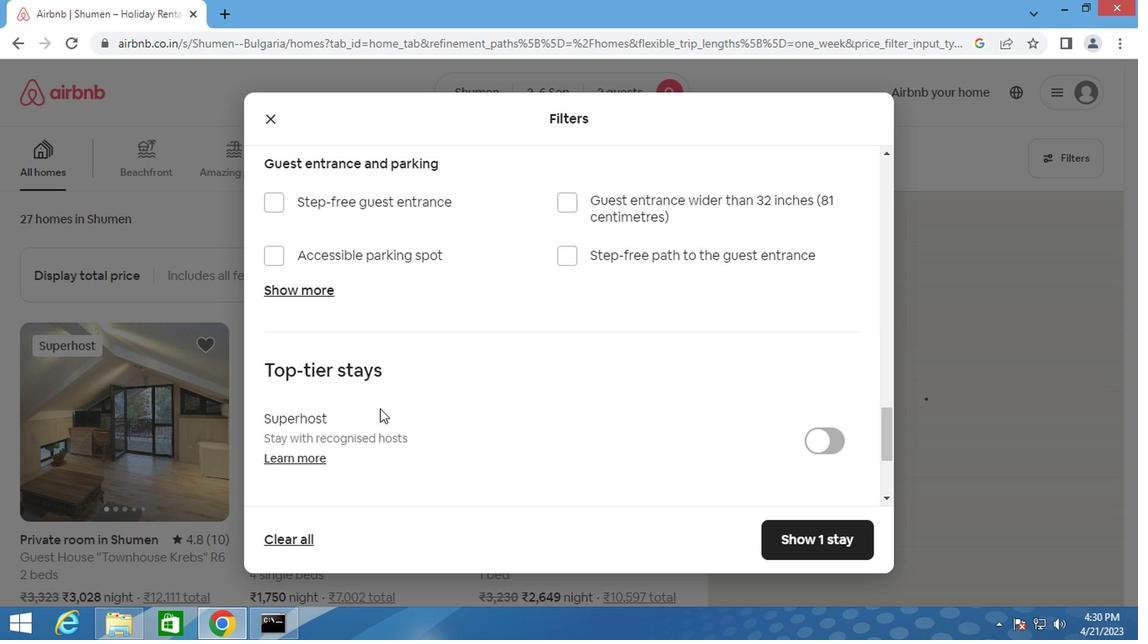 
Action: Mouse moved to (278, 388)
Screenshot: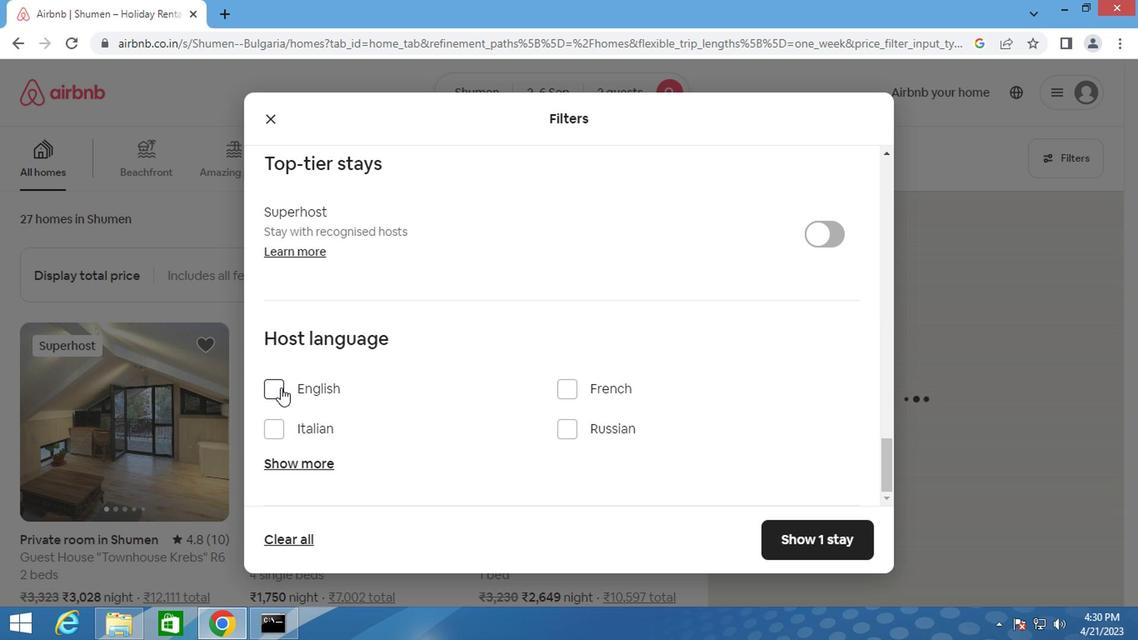 
Action: Mouse pressed left at (278, 388)
Screenshot: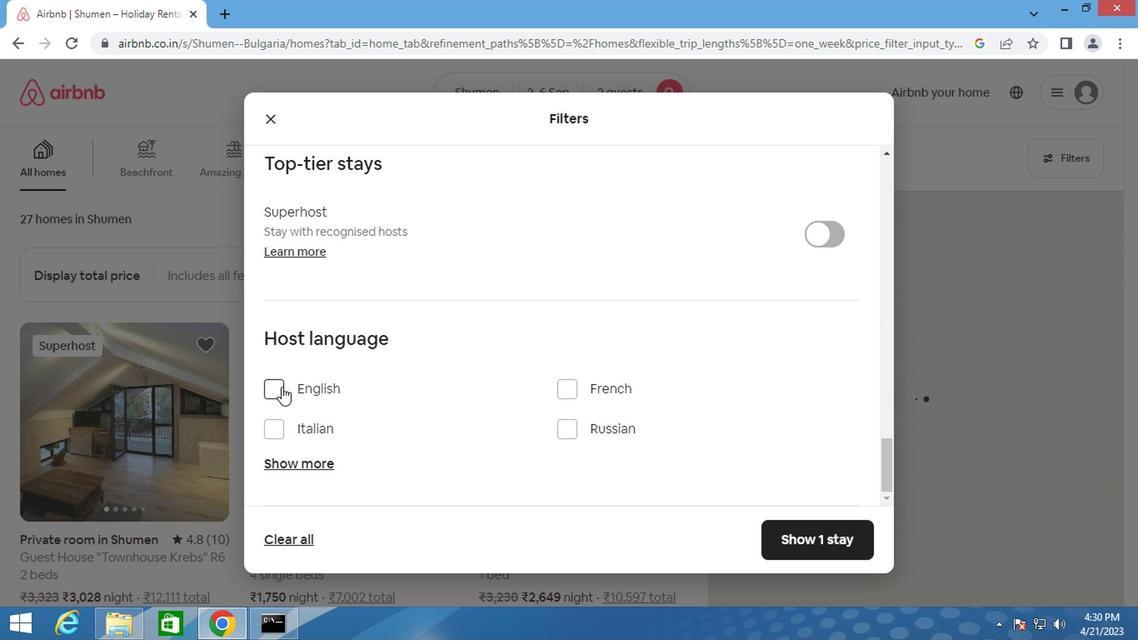 
Action: Mouse moved to (818, 549)
Screenshot: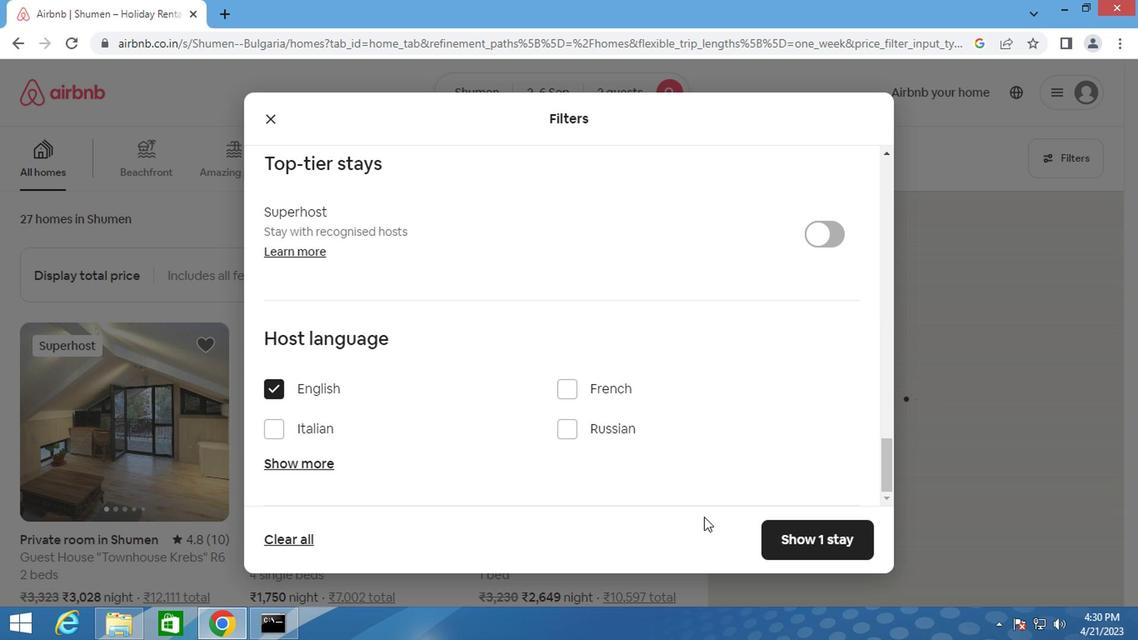 
Action: Mouse pressed left at (818, 549)
Screenshot: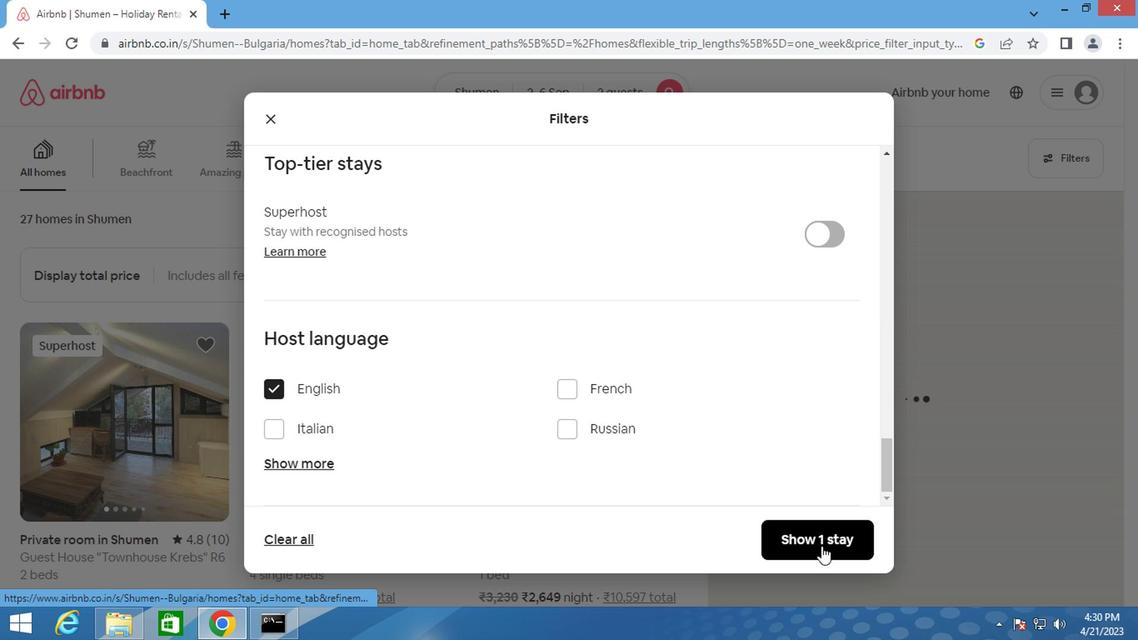 
Action: Mouse moved to (818, 549)
Screenshot: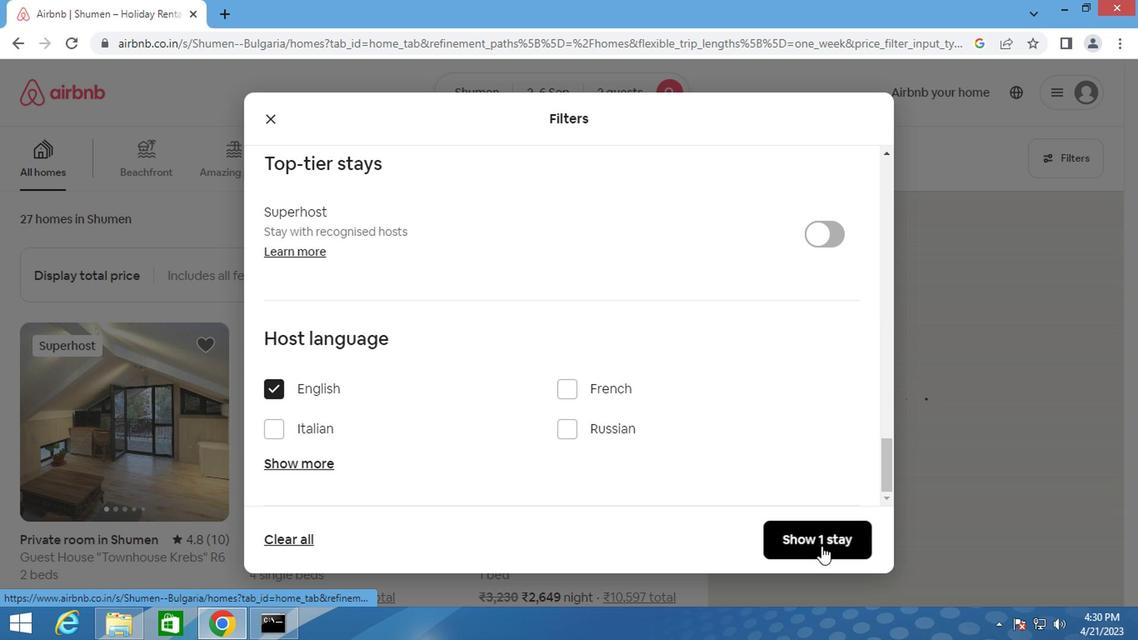 
Action: Key pressed <Key.f8>
Screenshot: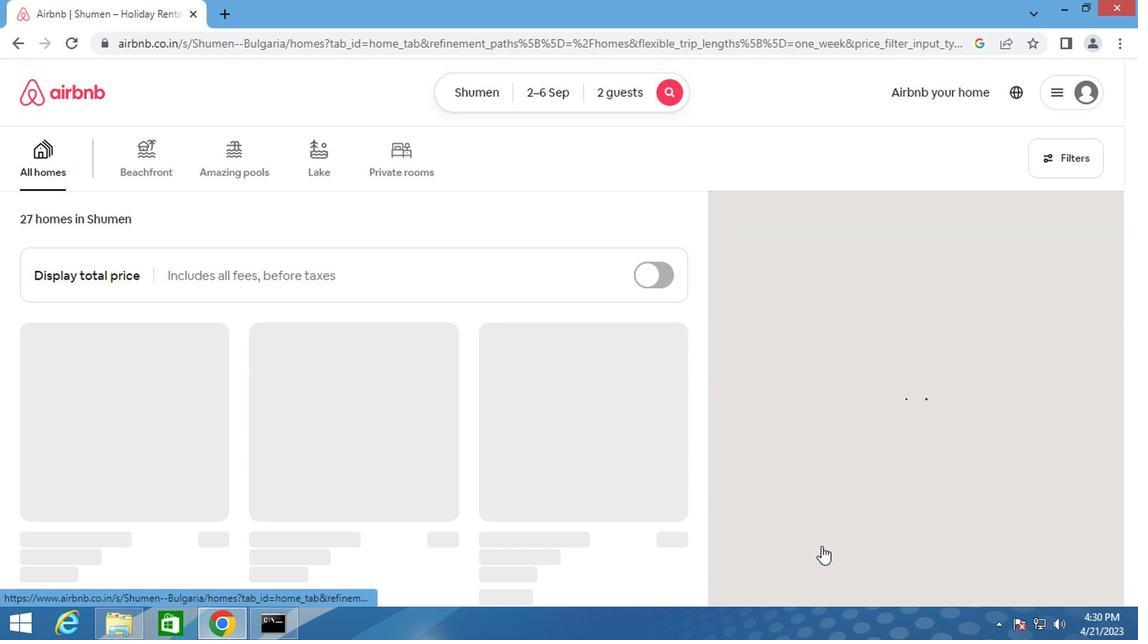 
